 Task: Select Convenience. Add to cart, from Roadrunner for 3732 Beeghley Street, Allenport, Pennsylvania 15412, Cell Number 254-797-7777, following items : Mountain Dew - 1, Jack Links Beef Jerky Originals_x000D_
 - 1
Action: Mouse moved to (274, 113)
Screenshot: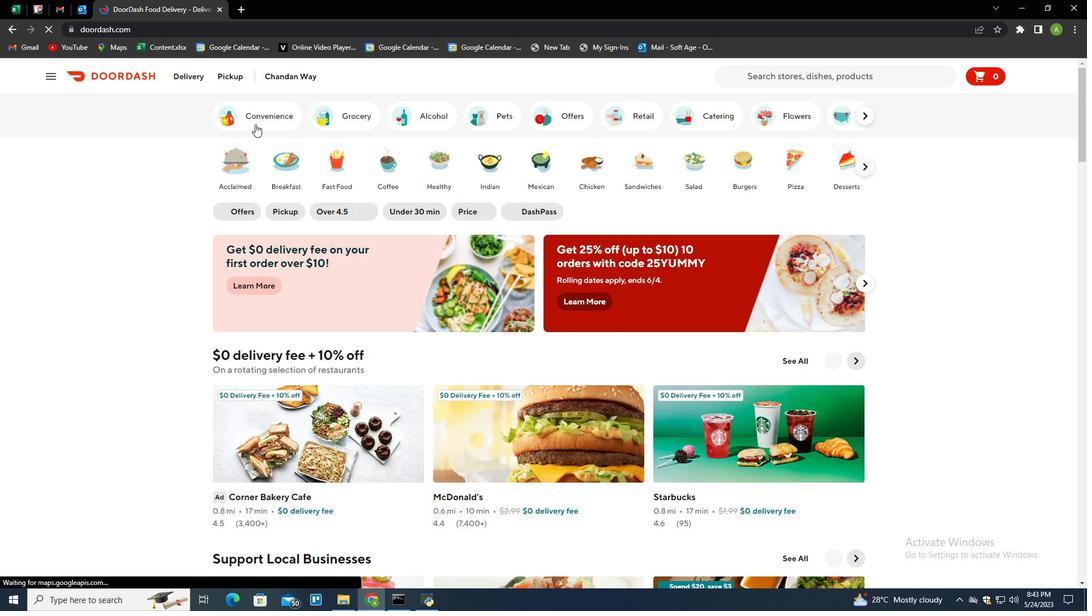 
Action: Mouse pressed left at (274, 113)
Screenshot: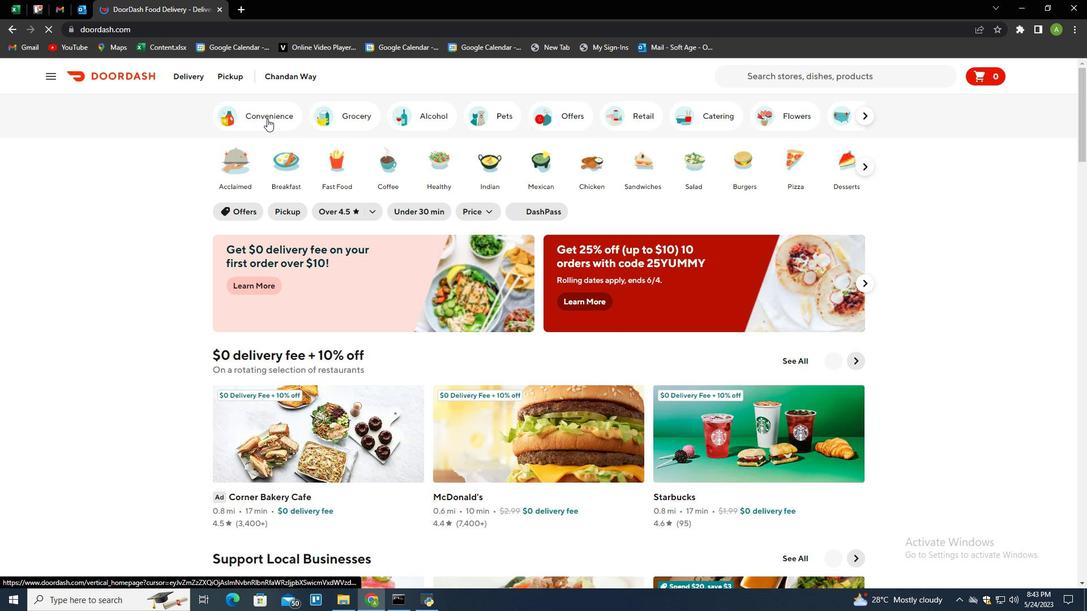 
Action: Mouse moved to (526, 429)
Screenshot: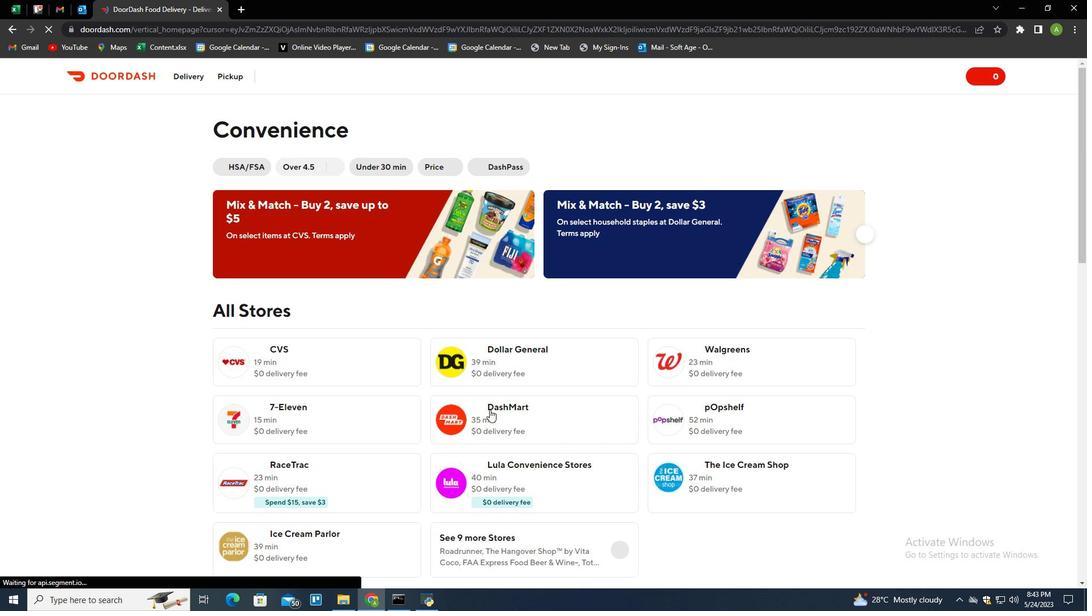 
Action: Mouse scrolled (526, 429) with delta (0, 0)
Screenshot: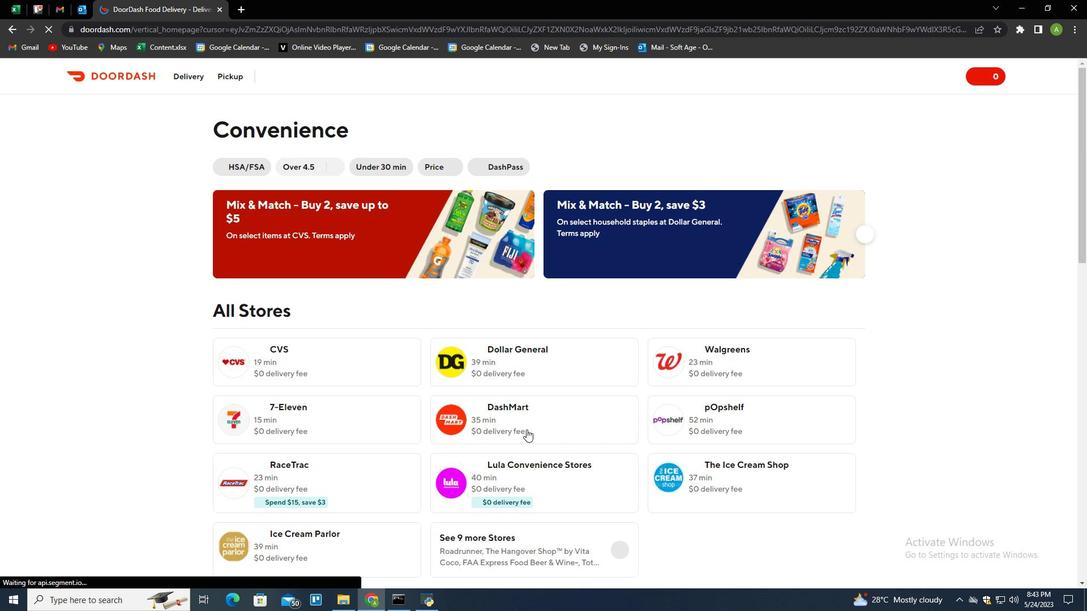 
Action: Mouse scrolled (526, 429) with delta (0, 0)
Screenshot: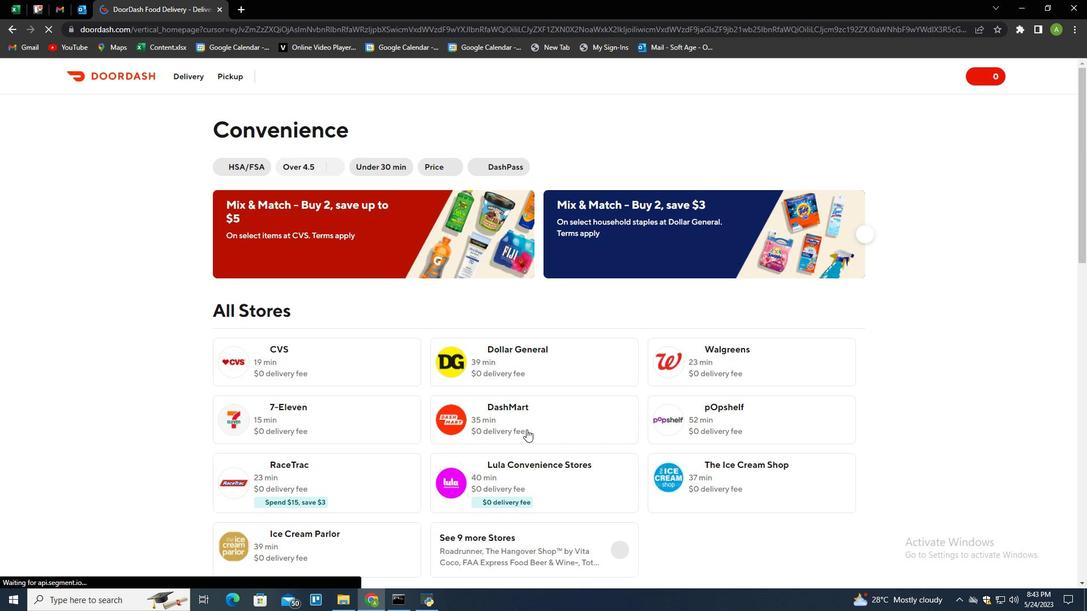 
Action: Mouse moved to (621, 434)
Screenshot: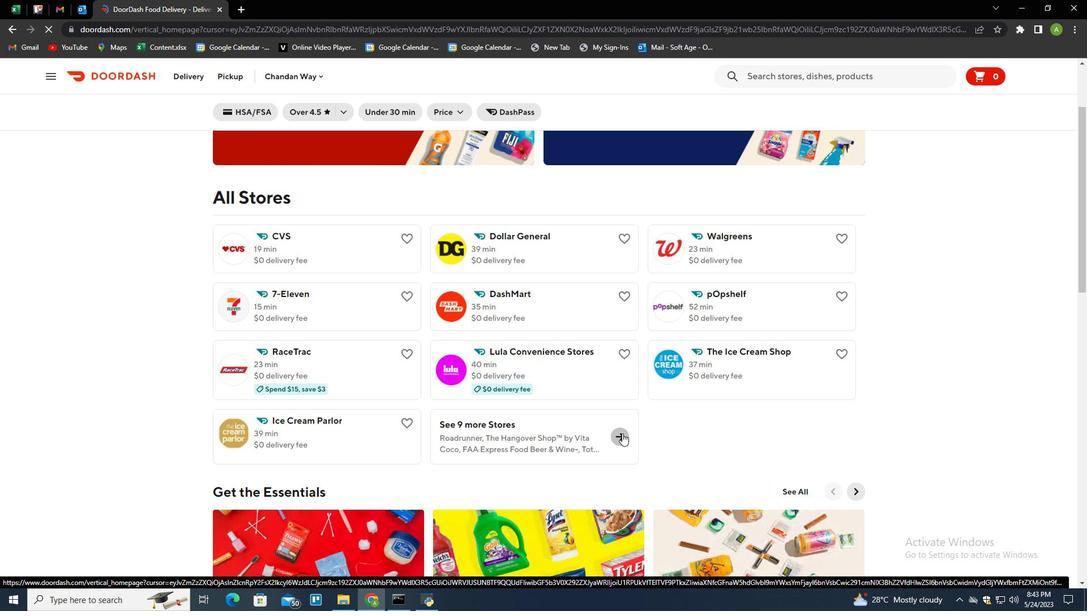 
Action: Mouse pressed left at (621, 434)
Screenshot: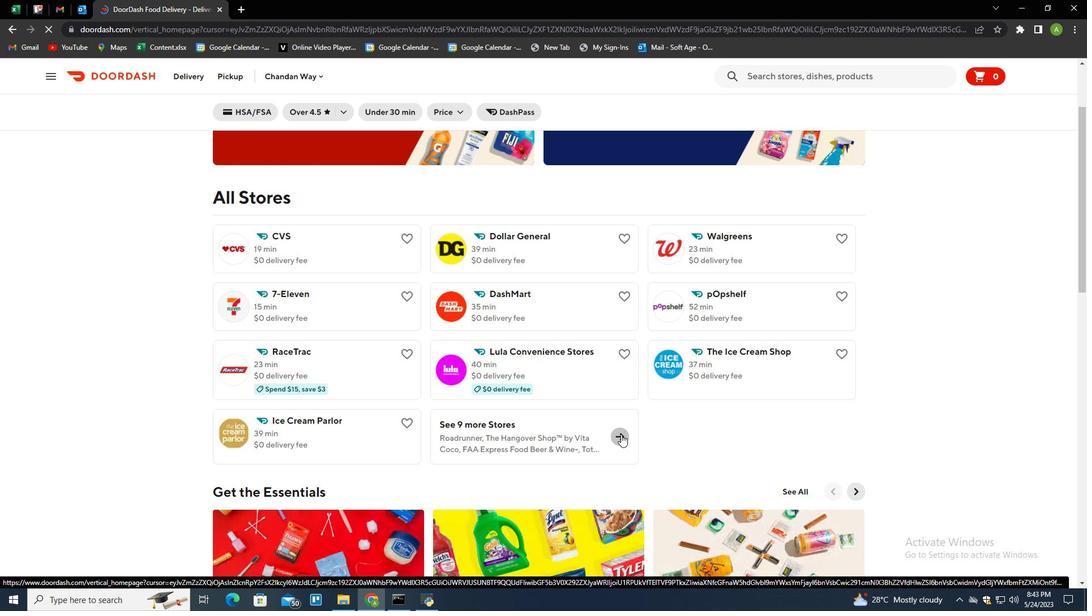 
Action: Mouse moved to (558, 373)
Screenshot: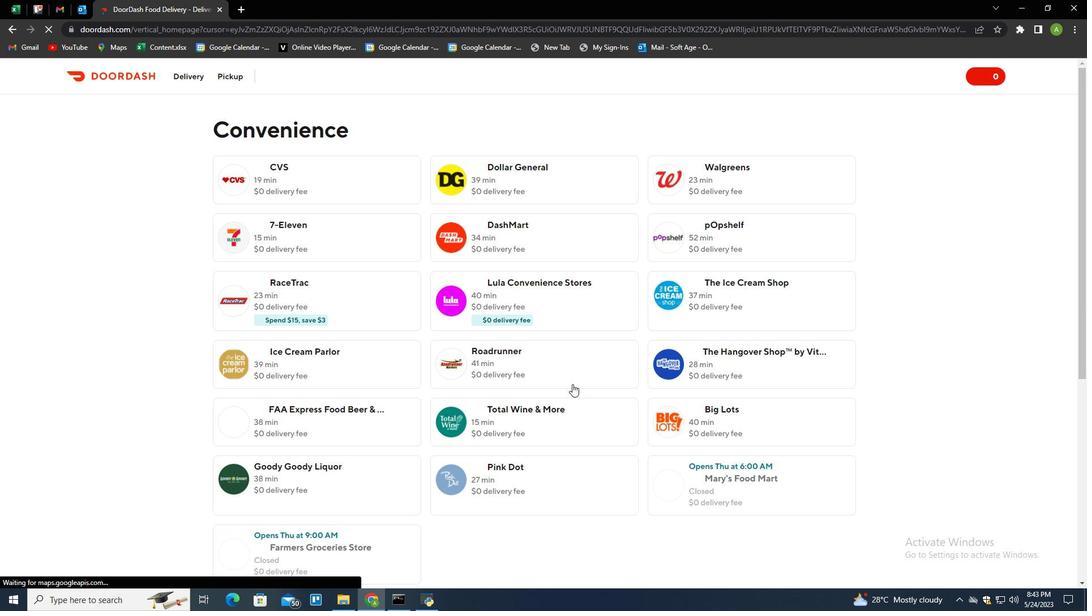 
Action: Mouse pressed left at (558, 373)
Screenshot: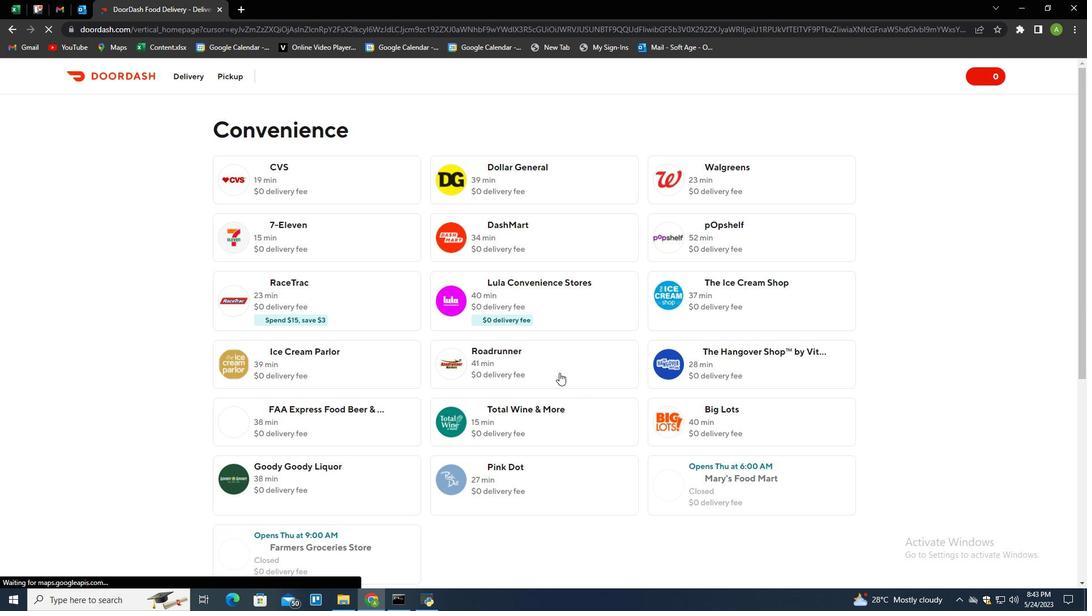 
Action: Mouse moved to (233, 76)
Screenshot: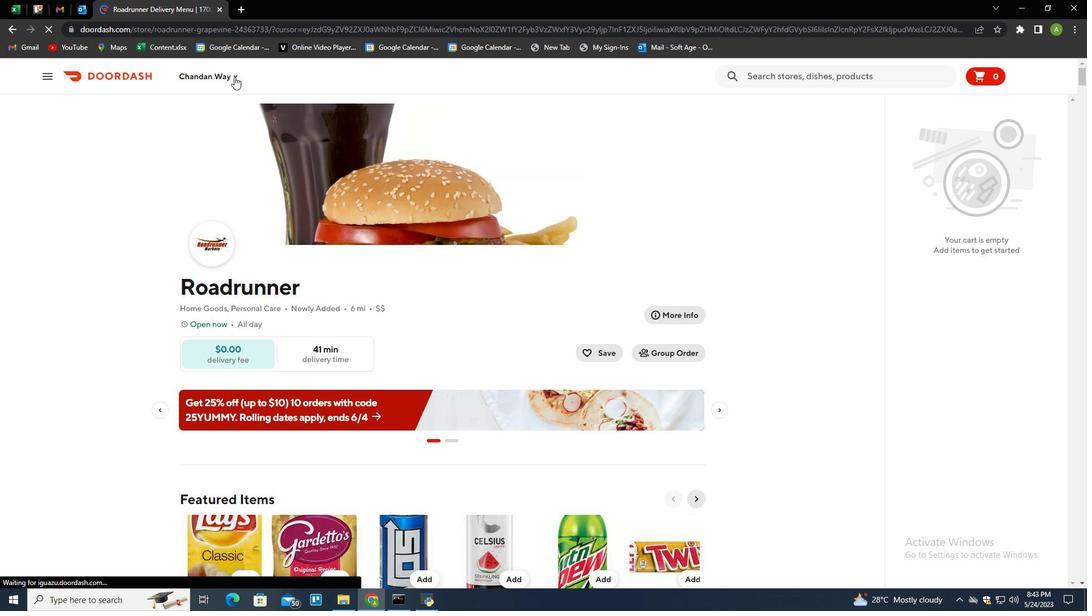 
Action: Mouse pressed left at (233, 76)
Screenshot: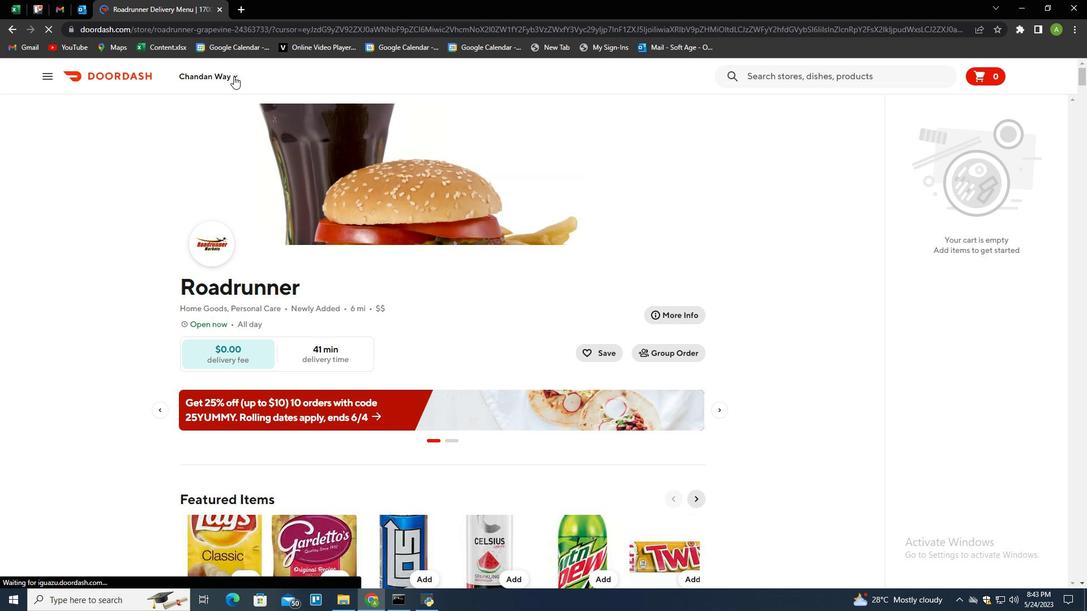 
Action: Mouse moved to (261, 124)
Screenshot: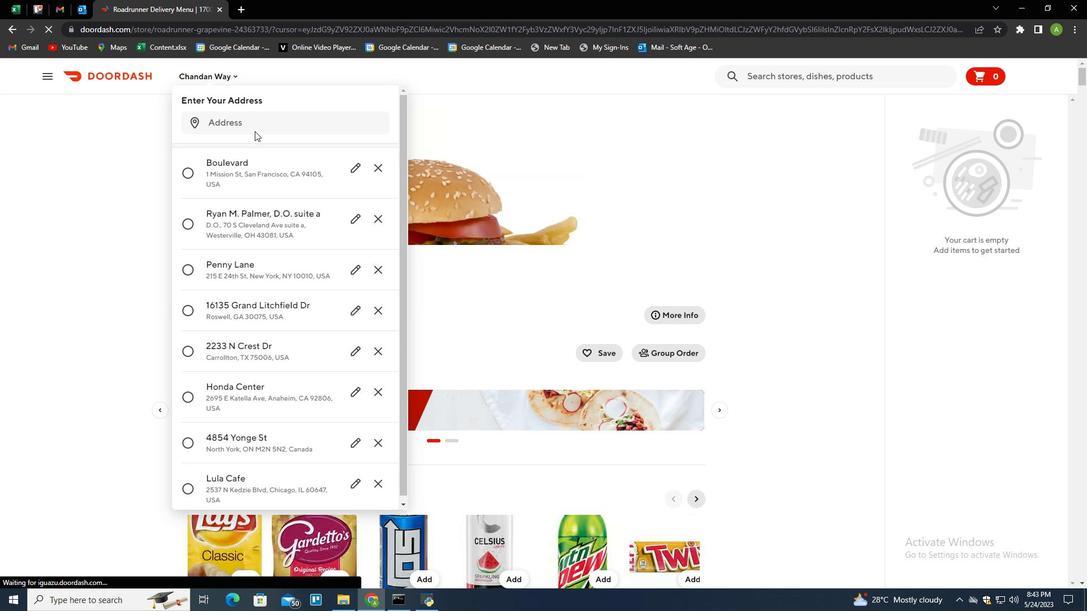 
Action: Mouse pressed left at (261, 124)
Screenshot: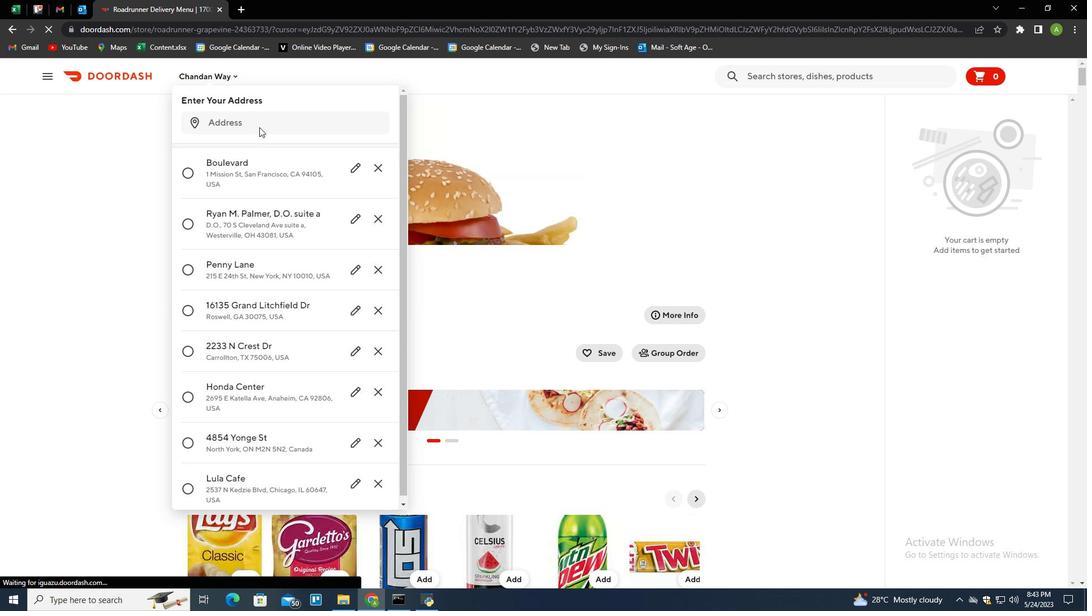 
Action: Mouse moved to (262, 127)
Screenshot: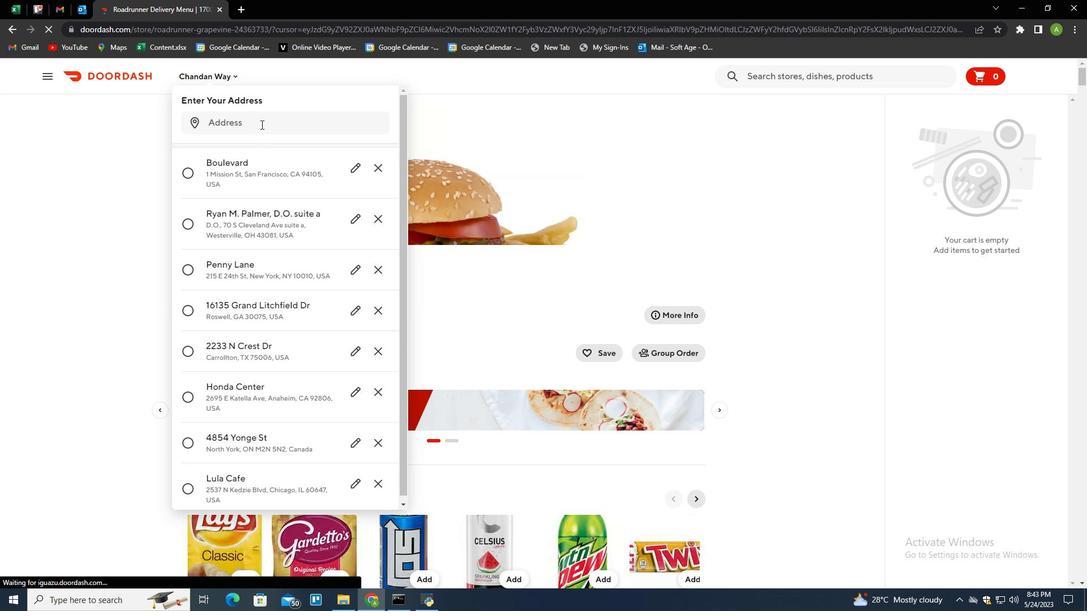 
Action: Key pressed 3732<Key.space>beet<Key.backspace>ghley<Key.space>street,allenport,<Key.space>pennsylvania<Key.space>15412<Key.enter>
Screenshot: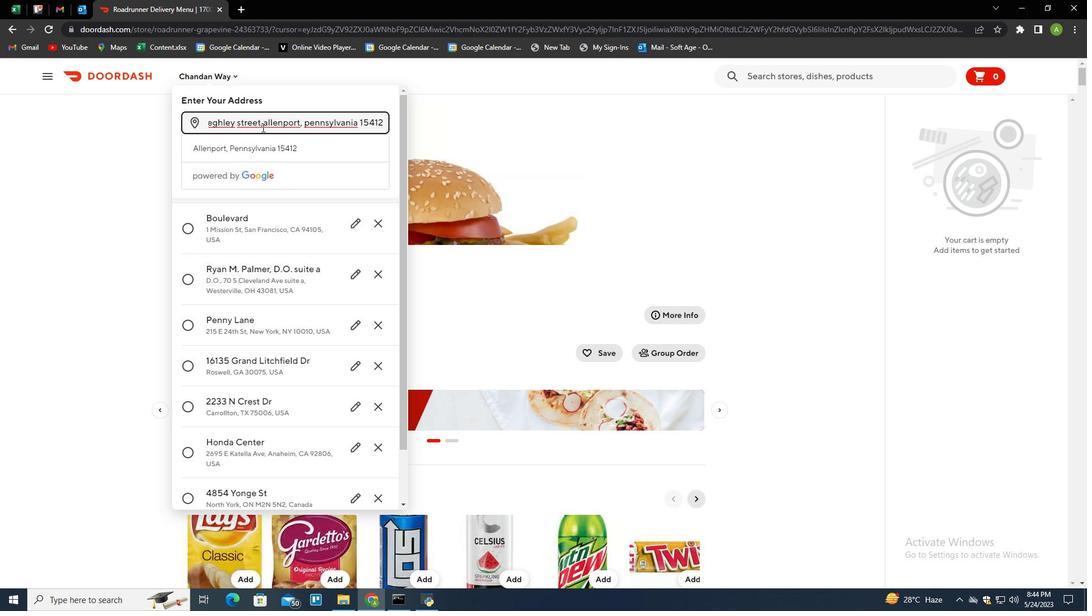 
Action: Mouse moved to (343, 429)
Screenshot: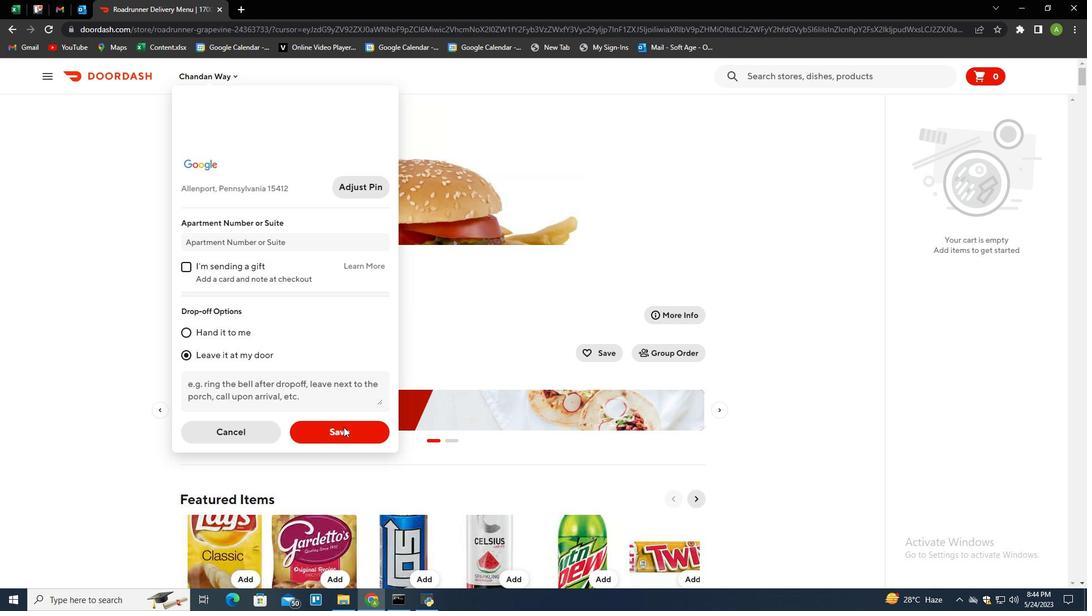 
Action: Mouse pressed left at (343, 429)
Screenshot: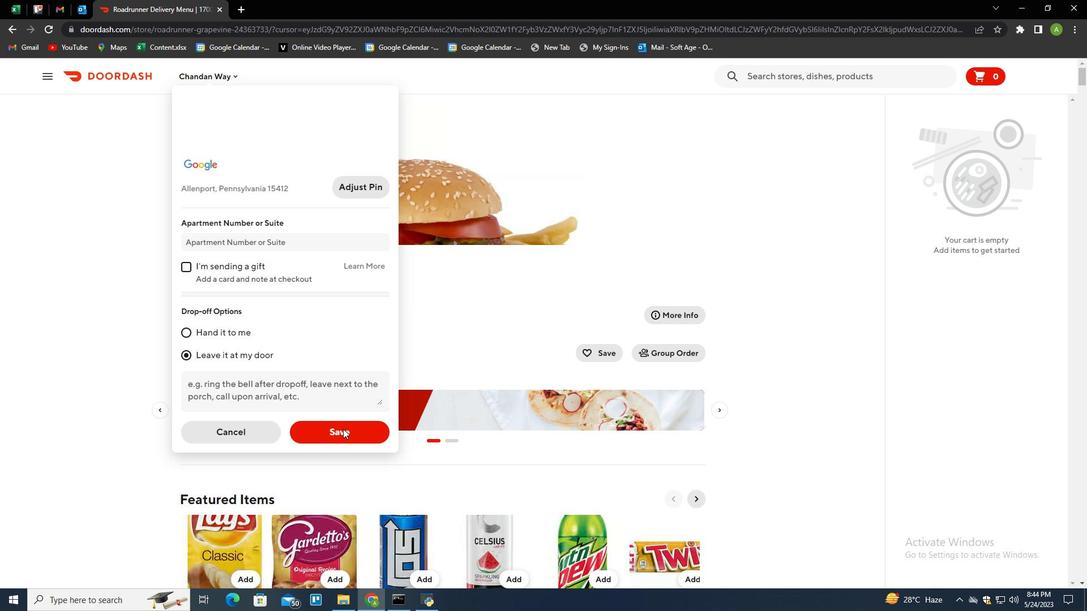 
Action: Mouse moved to (402, 232)
Screenshot: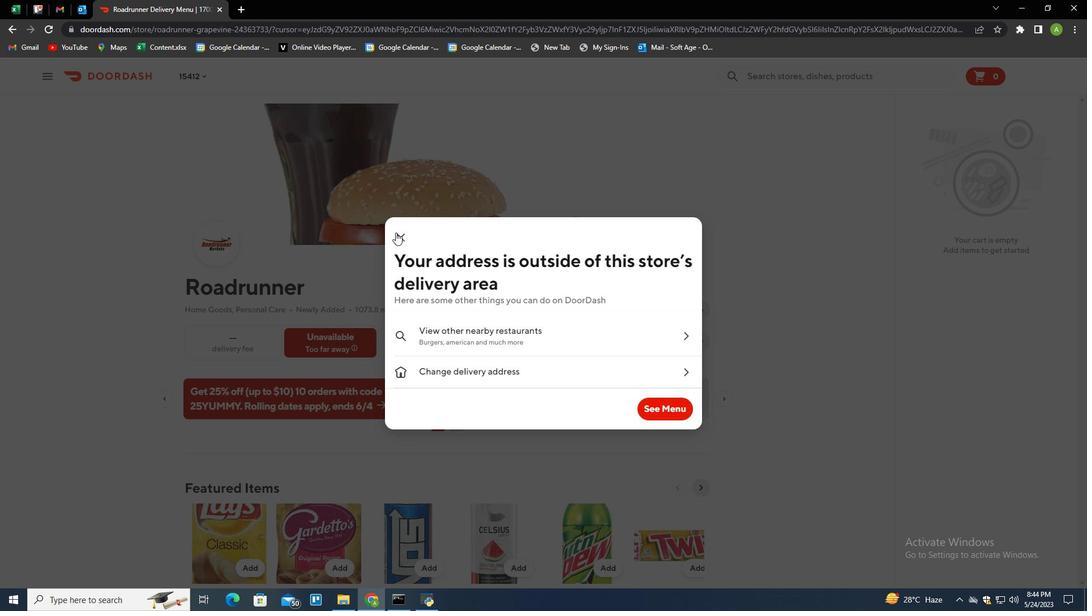 
Action: Mouse pressed left at (402, 232)
Screenshot: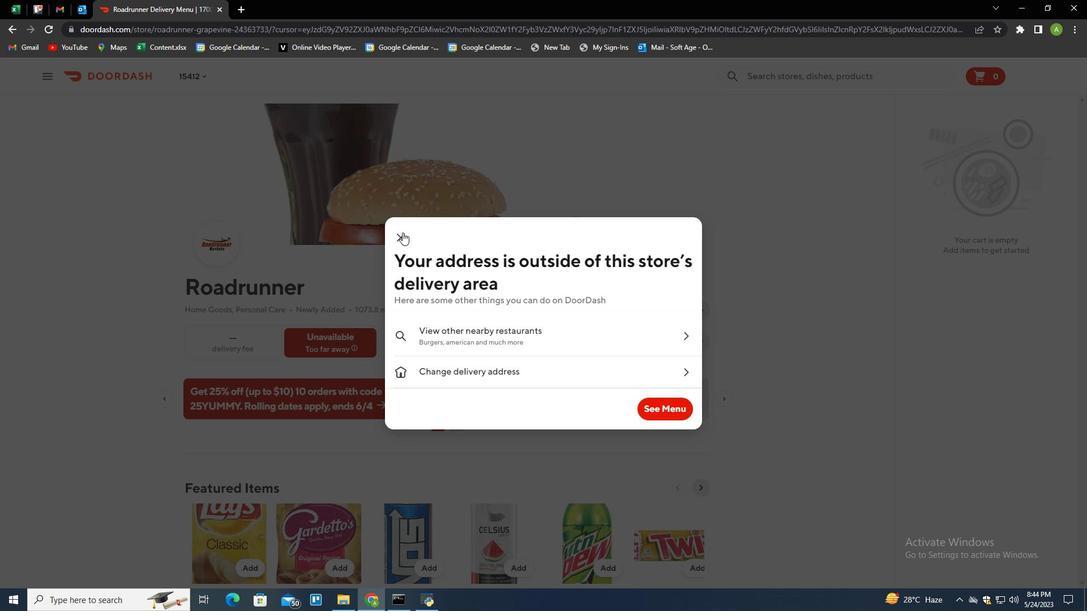 
Action: Mouse moved to (600, 312)
Screenshot: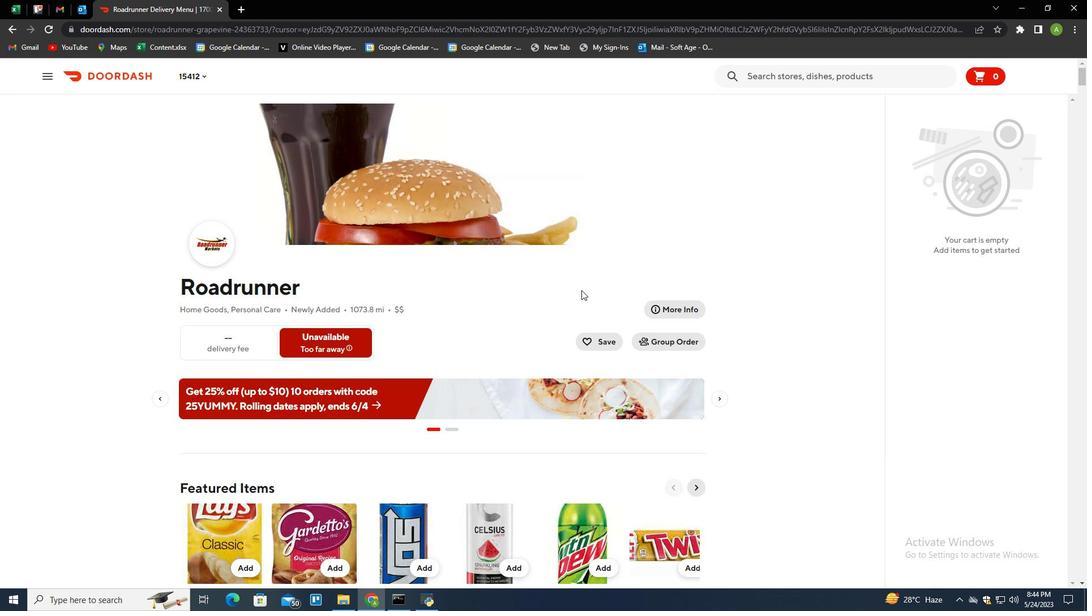 
Action: Mouse scrolled (600, 311) with delta (0, 0)
Screenshot: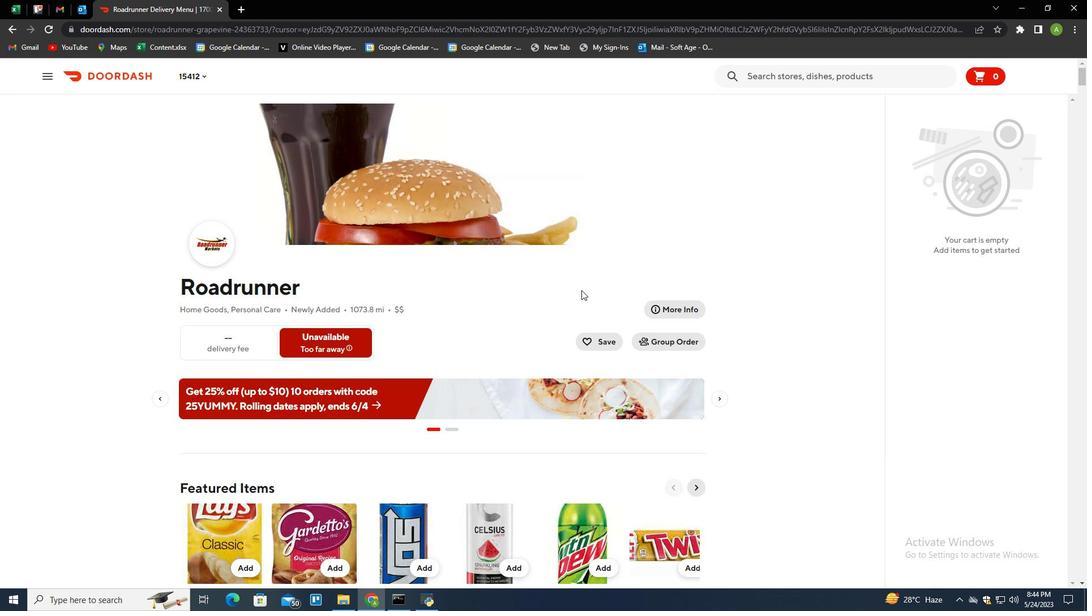 
Action: Mouse moved to (601, 318)
Screenshot: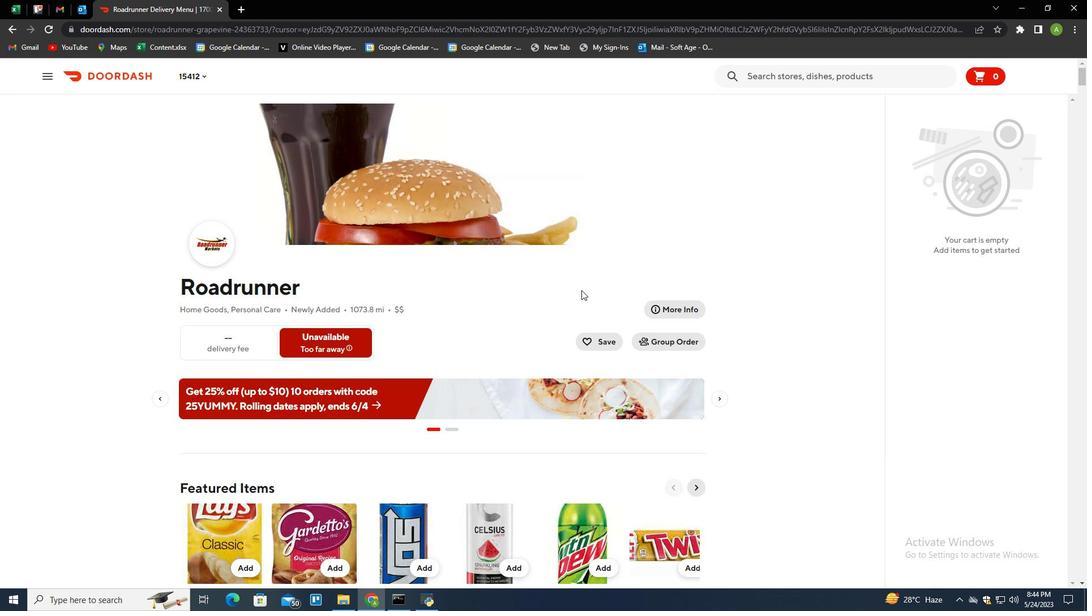 
Action: Mouse scrolled (601, 317) with delta (0, 0)
Screenshot: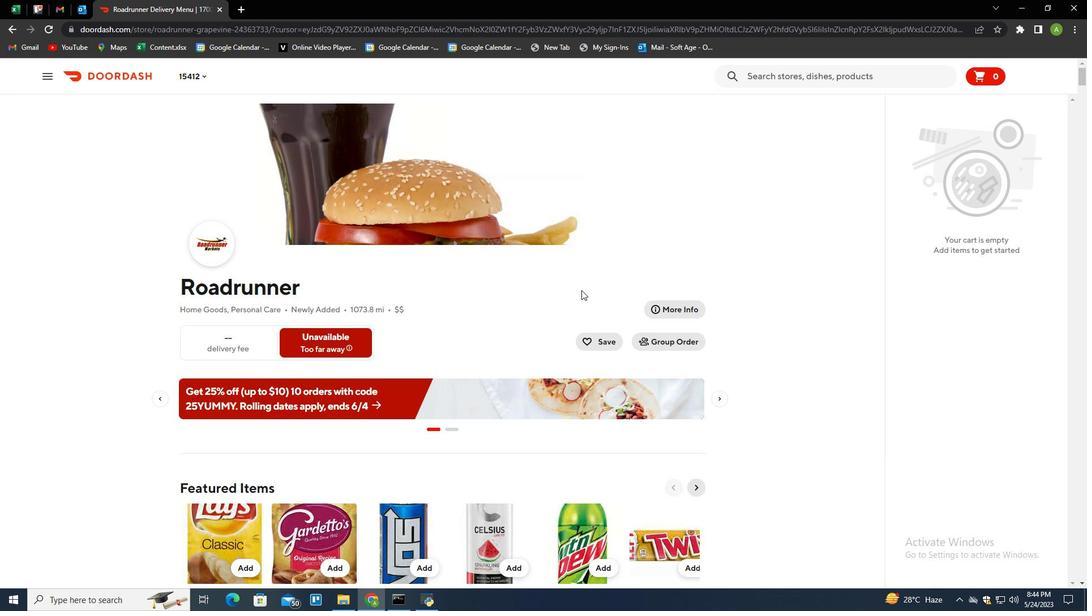 
Action: Mouse moved to (603, 326)
Screenshot: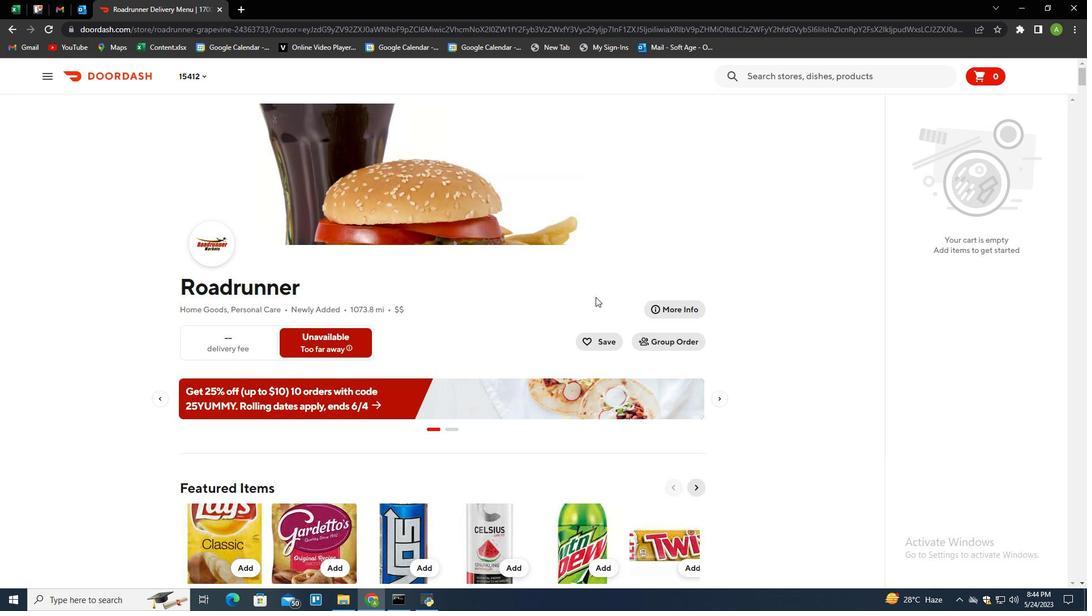 
Action: Mouse scrolled (603, 325) with delta (0, 0)
Screenshot: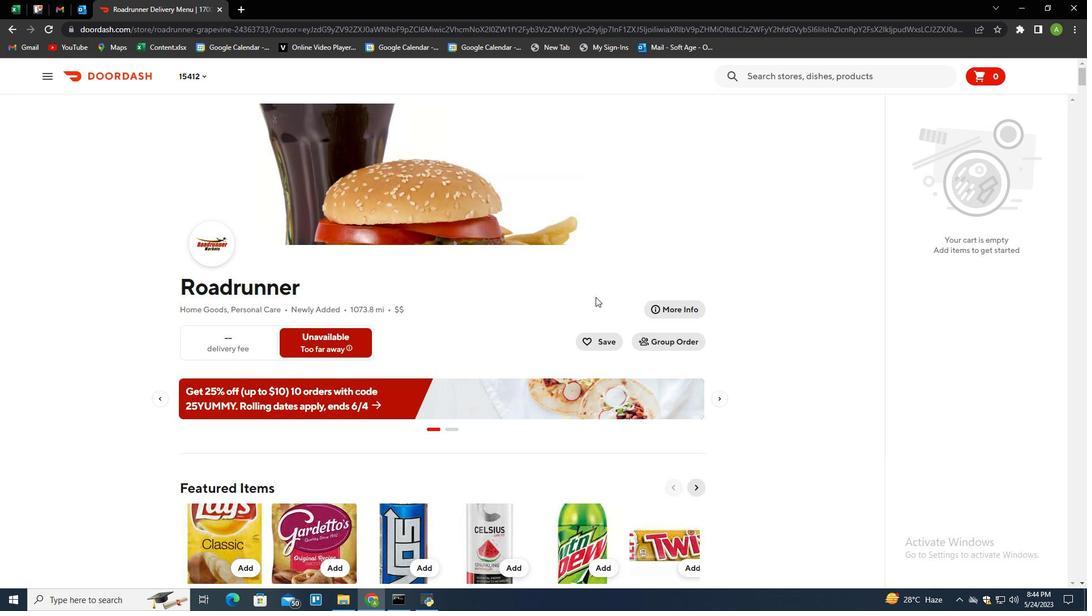 
Action: Mouse moved to (605, 332)
Screenshot: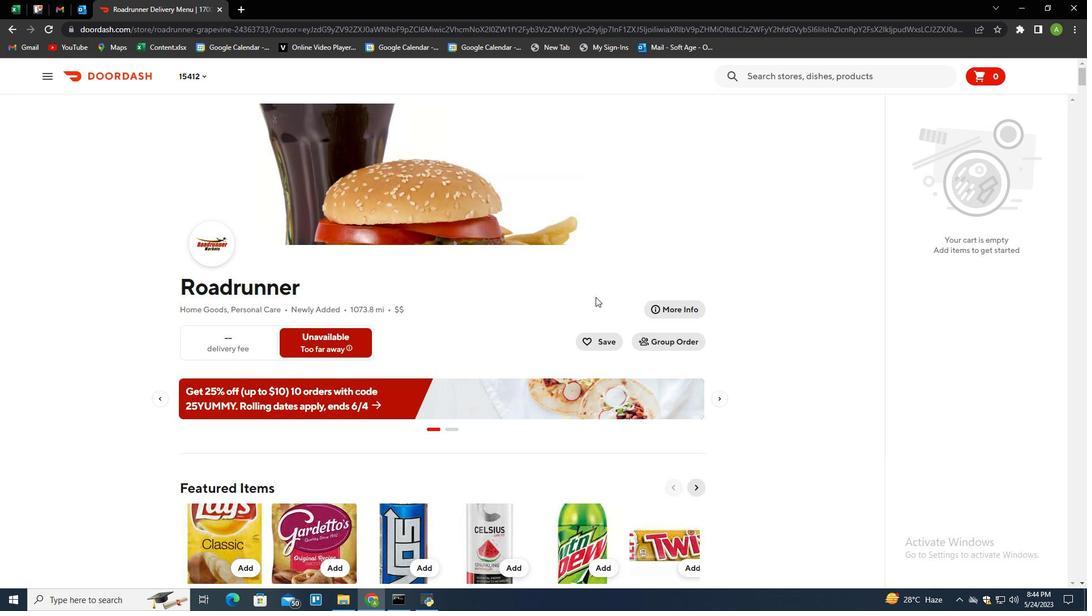 
Action: Mouse scrolled (604, 328) with delta (0, 0)
Screenshot: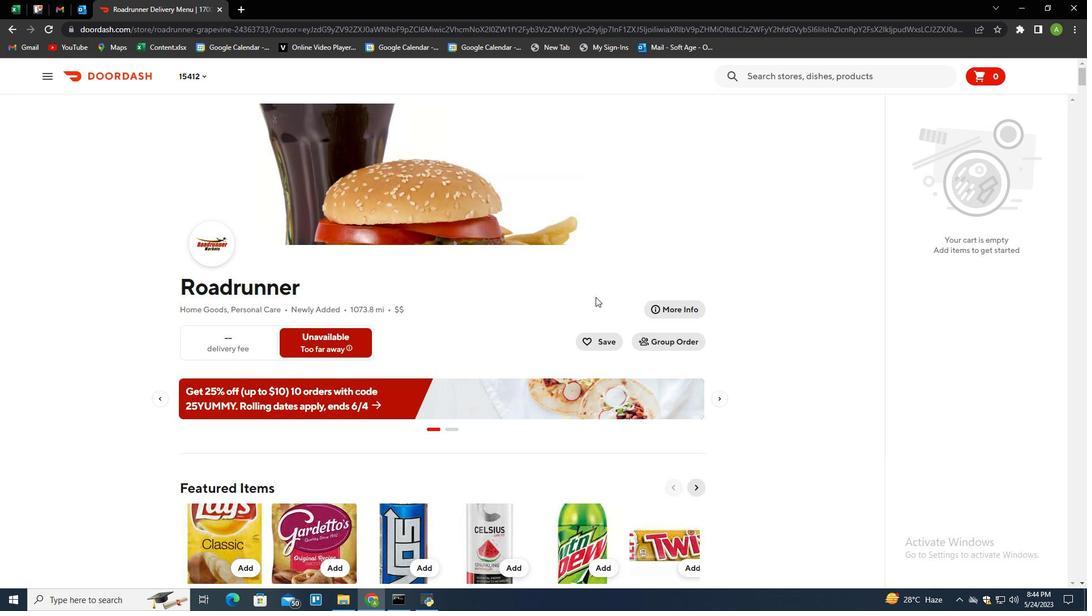 
Action: Mouse moved to (609, 340)
Screenshot: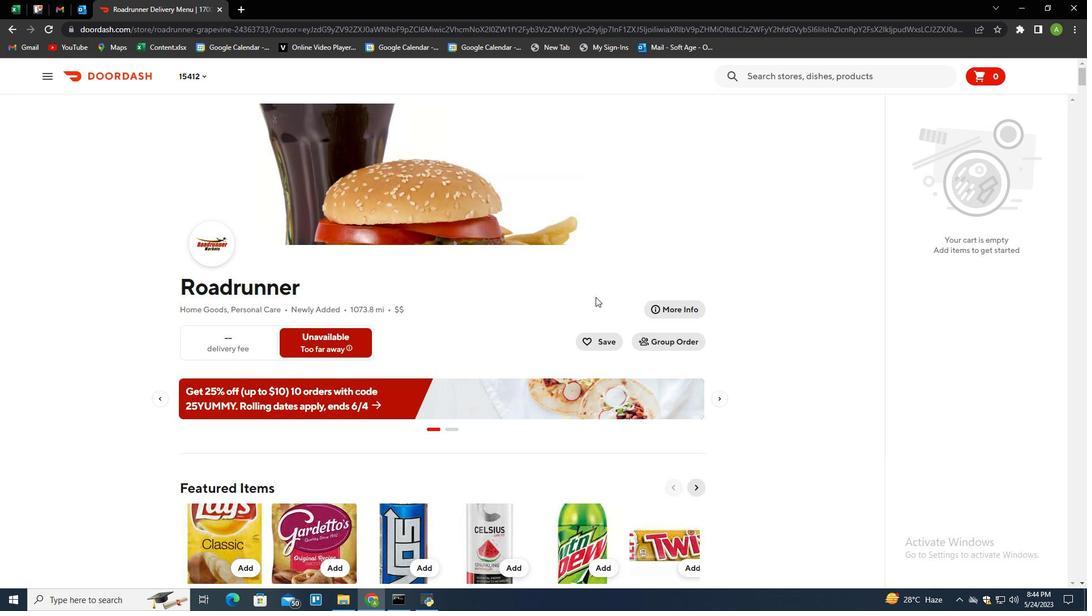 
Action: Mouse scrolled (609, 339) with delta (0, 0)
Screenshot: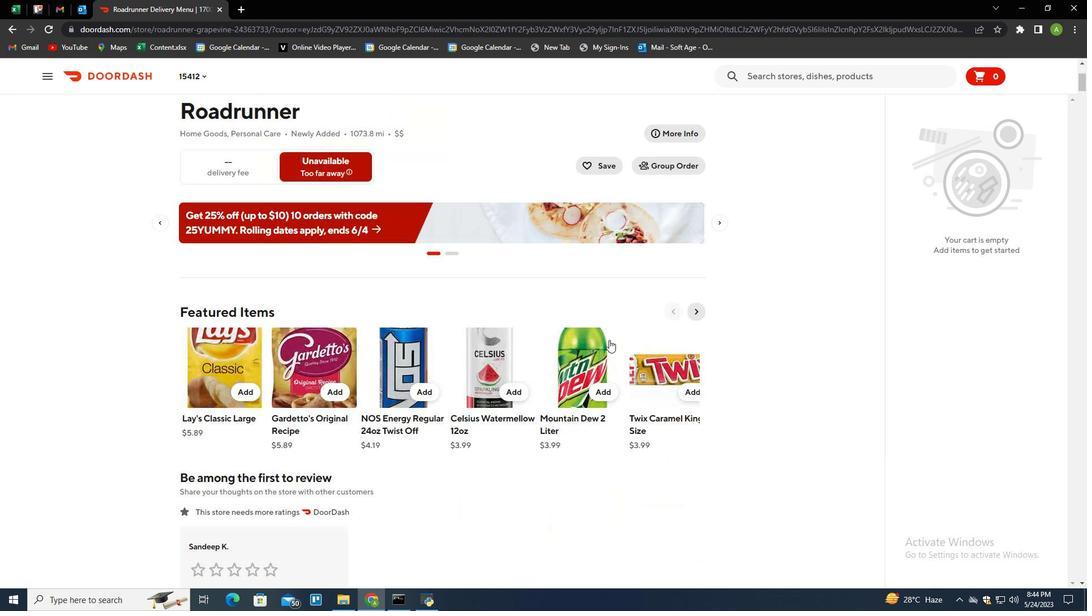 
Action: Mouse scrolled (609, 339) with delta (0, 0)
Screenshot: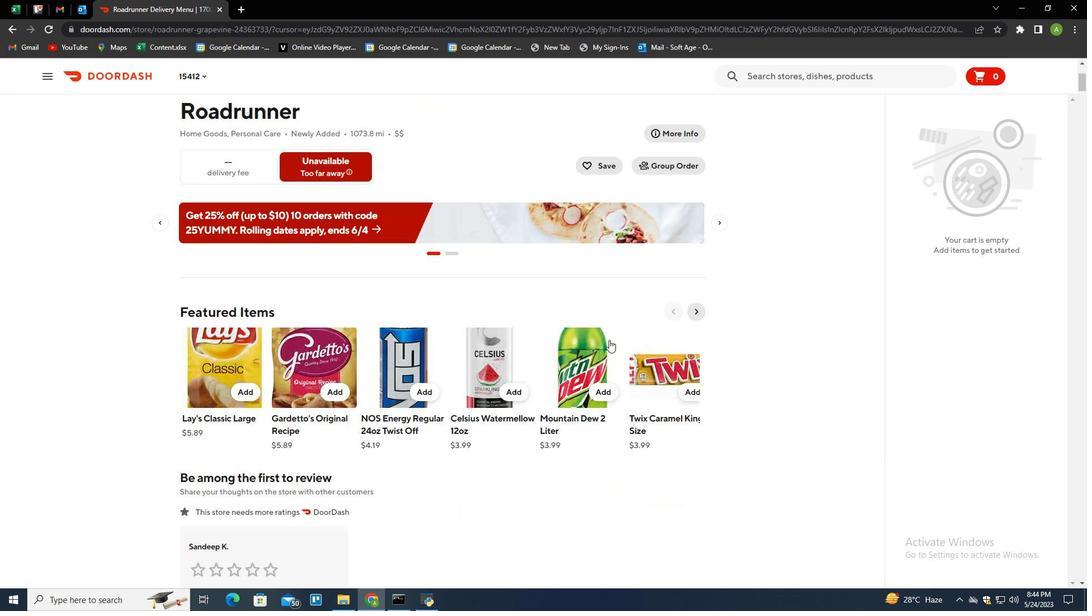
Action: Mouse moved to (609, 340)
Screenshot: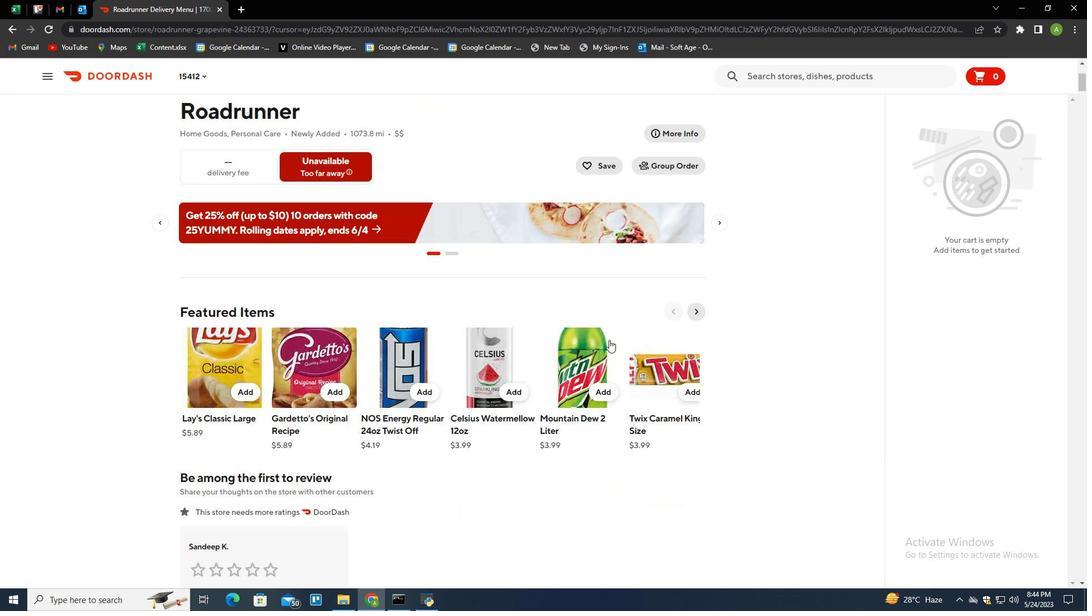 
Action: Mouse scrolled (609, 340) with delta (0, 0)
Screenshot: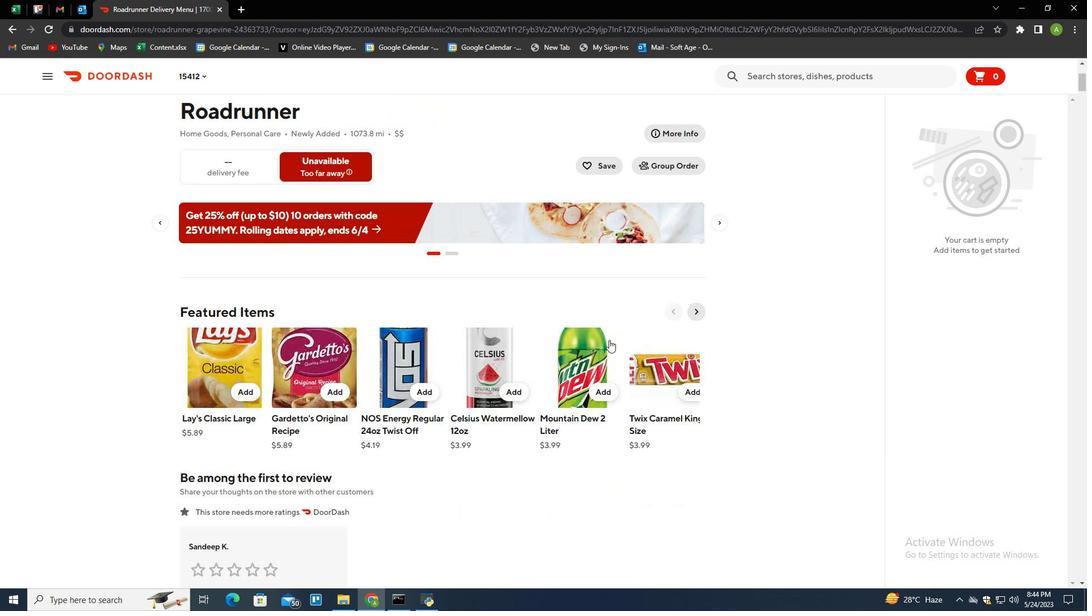 
Action: Mouse moved to (614, 354)
Screenshot: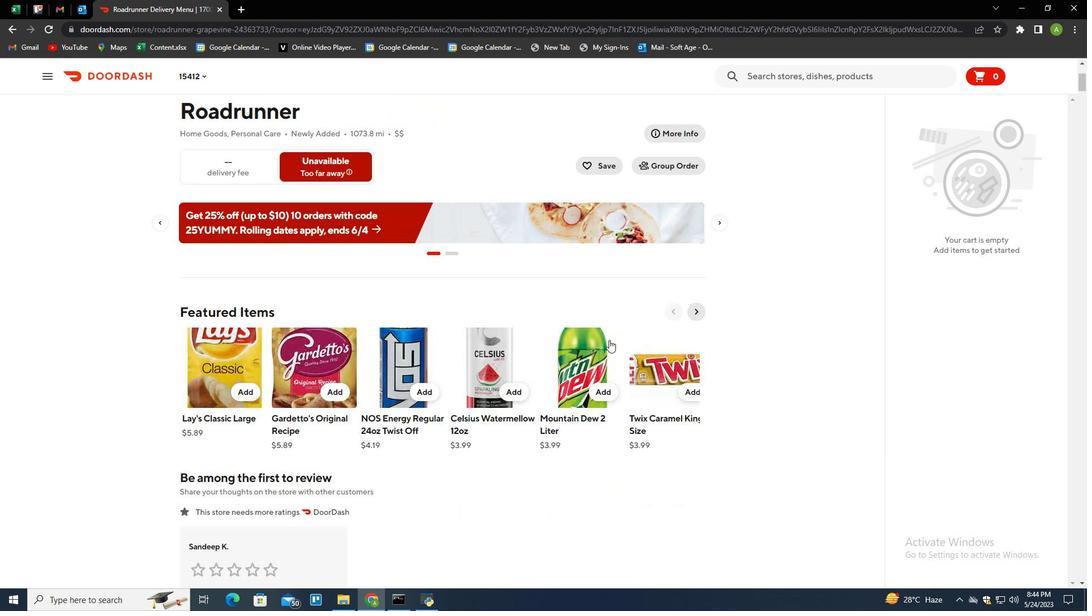 
Action: Mouse scrolled (612, 348) with delta (0, 0)
Screenshot: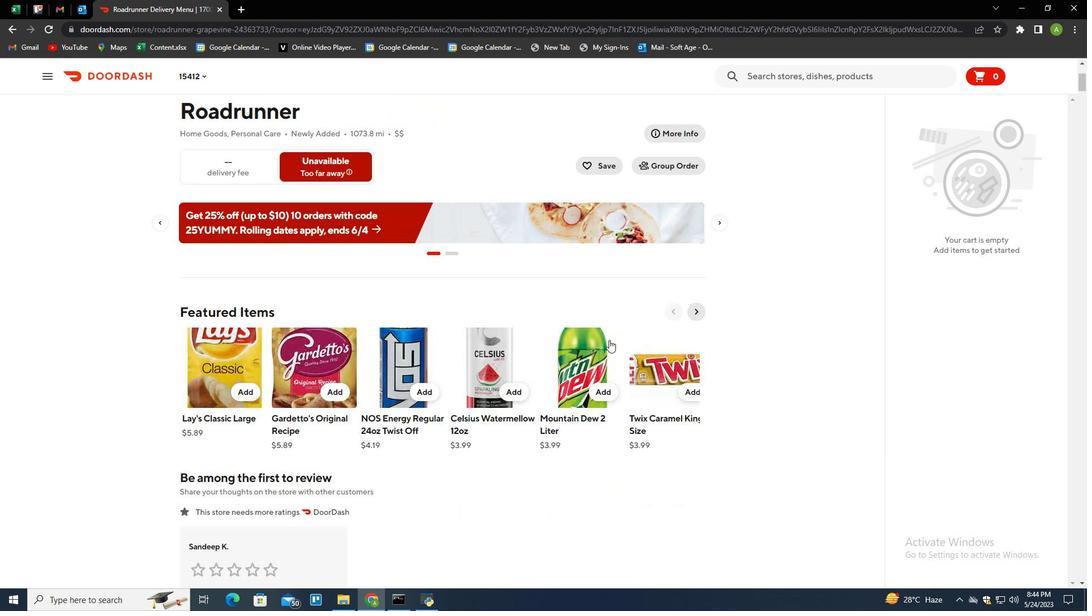 
Action: Mouse moved to (629, 385)
Screenshot: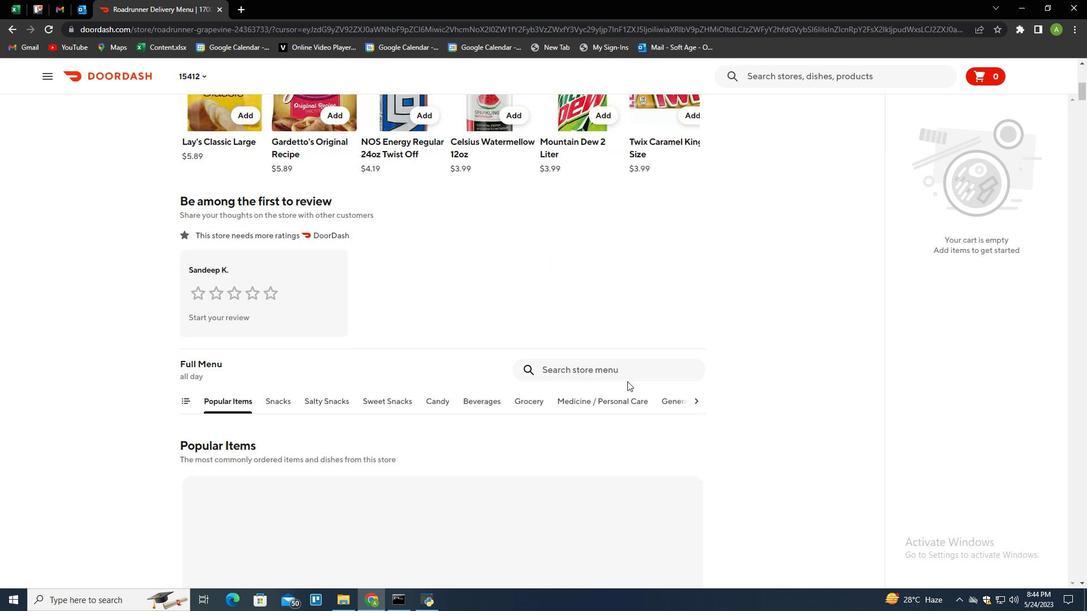 
Action: Mouse scrolled (629, 384) with delta (0, 0)
Screenshot: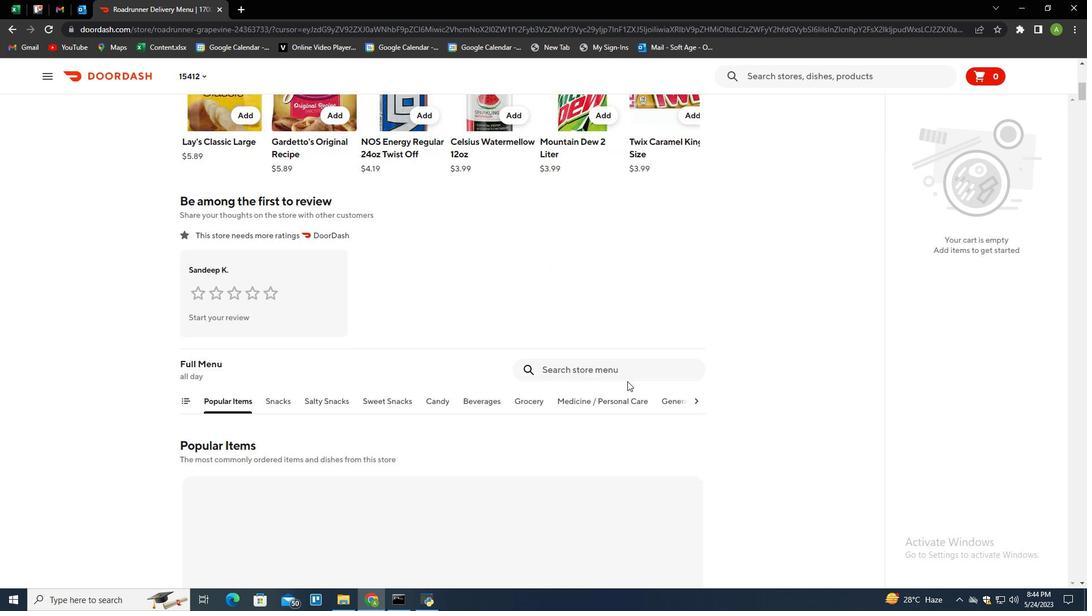
Action: Mouse moved to (629, 387)
Screenshot: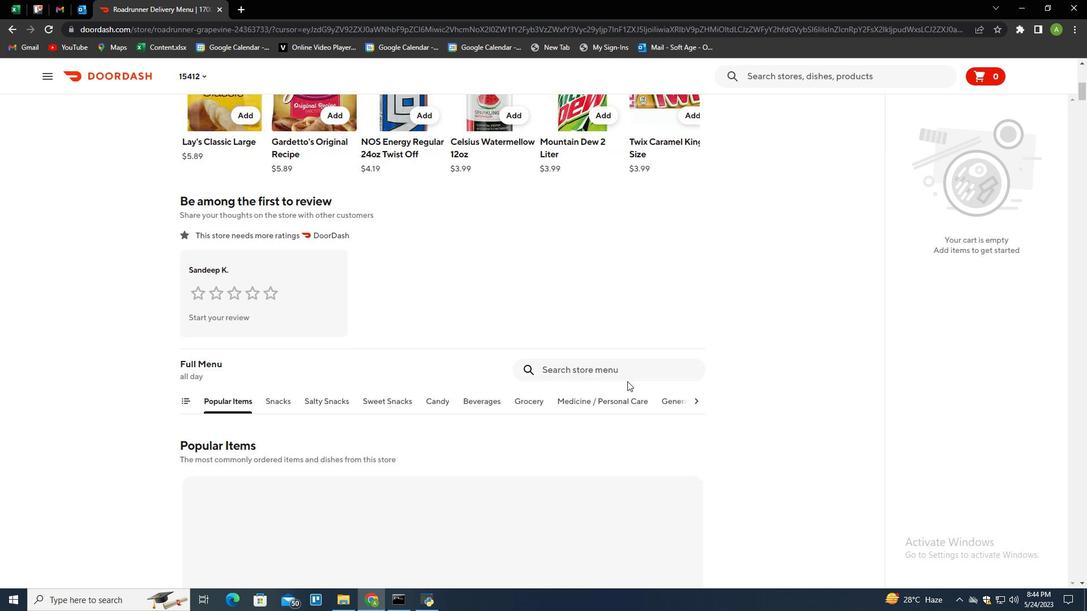 
Action: Mouse scrolled (629, 387) with delta (0, 0)
Screenshot: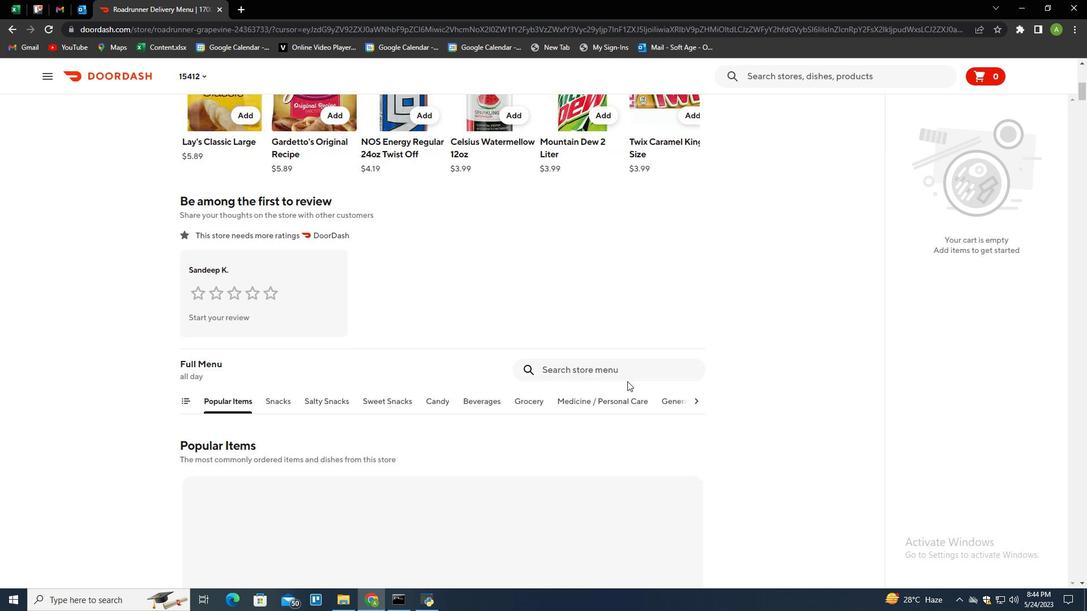 
Action: Mouse moved to (629, 388)
Screenshot: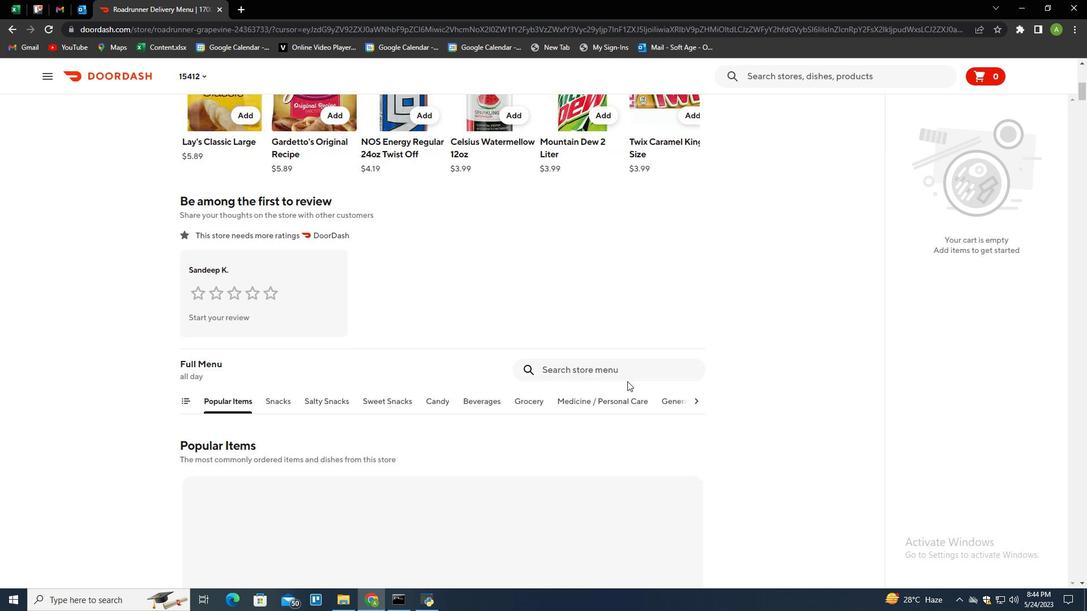 
Action: Mouse scrolled (629, 387) with delta (0, 0)
Screenshot: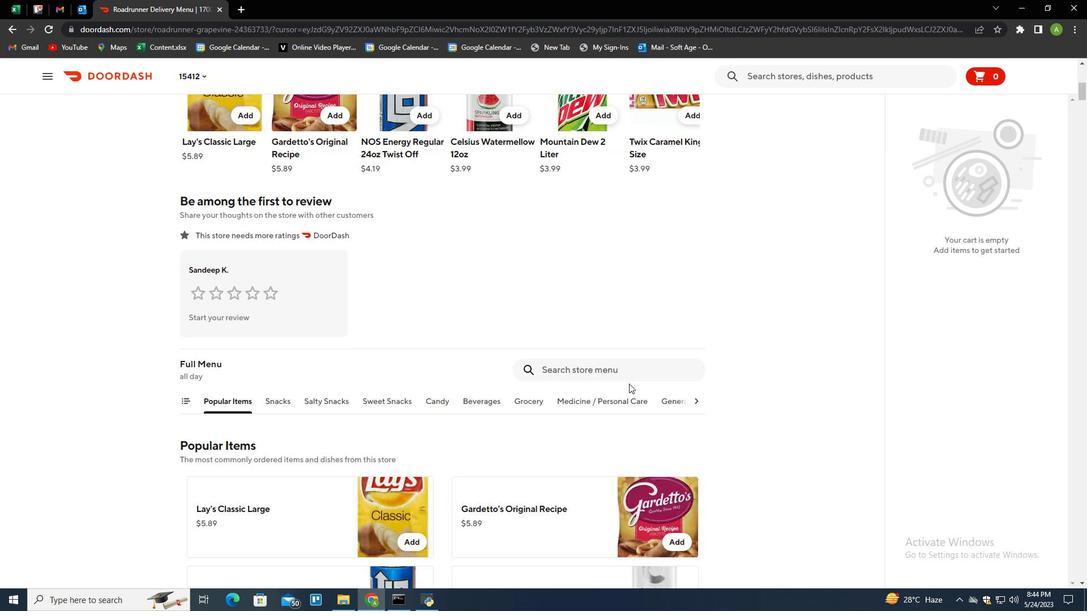 
Action: Mouse moved to (629, 389)
Screenshot: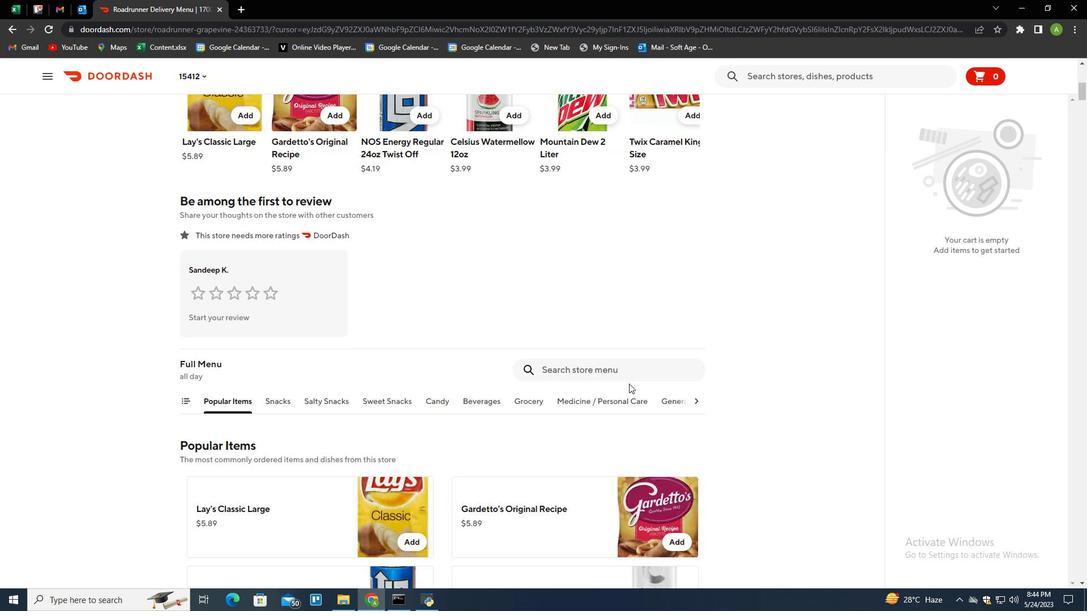 
Action: Mouse scrolled (629, 388) with delta (0, 0)
Screenshot: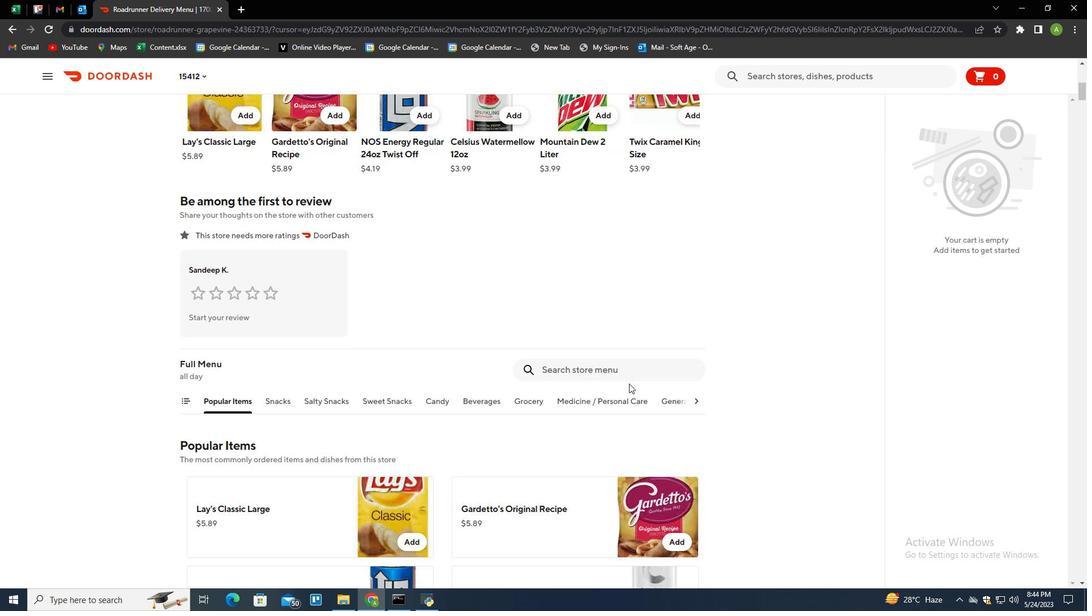 
Action: Mouse moved to (605, 144)
Screenshot: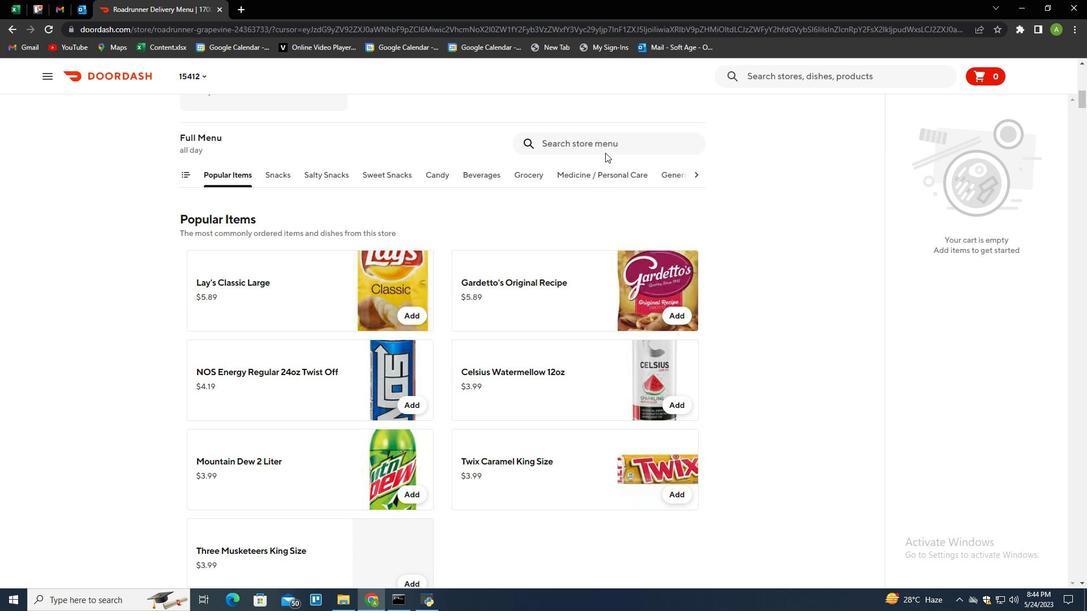 
Action: Mouse pressed left at (605, 144)
Screenshot: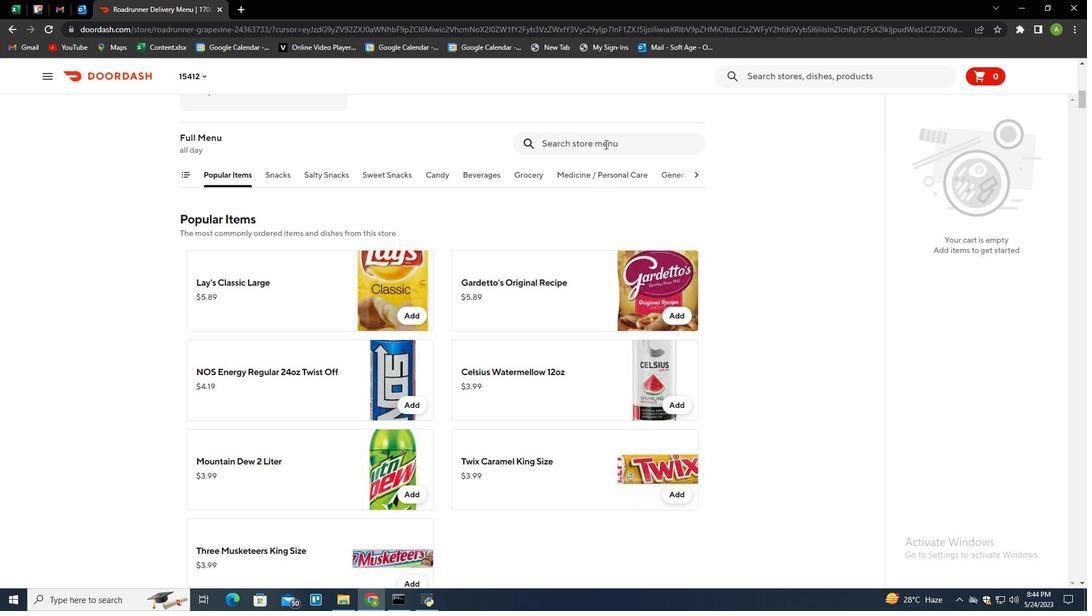 
Action: Mouse moved to (572, 179)
Screenshot: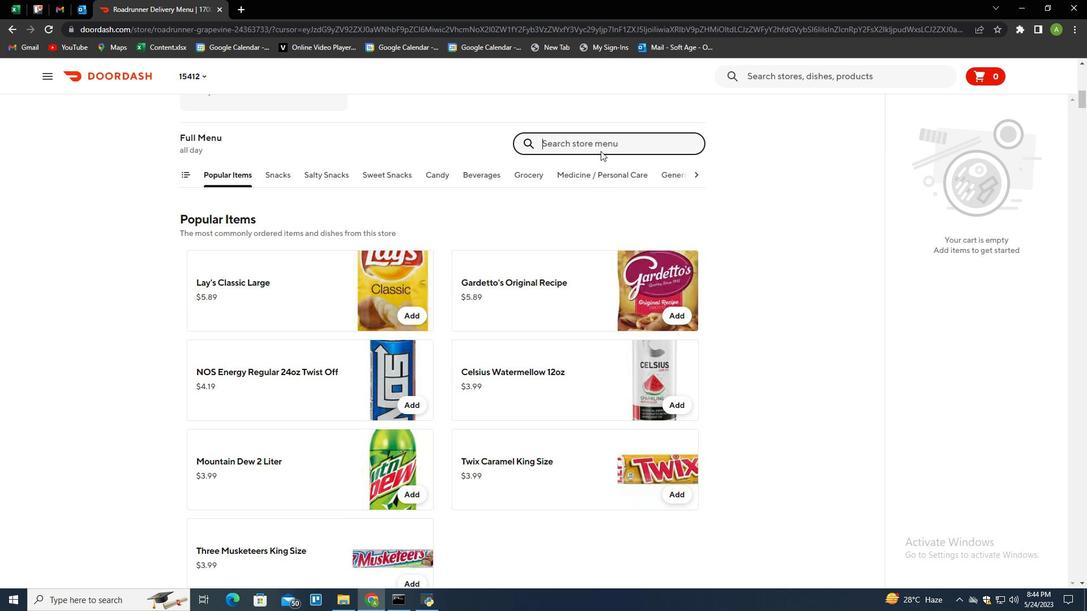
Action: Key pressed mountain<Key.space>dew<Key.enter>
Screenshot: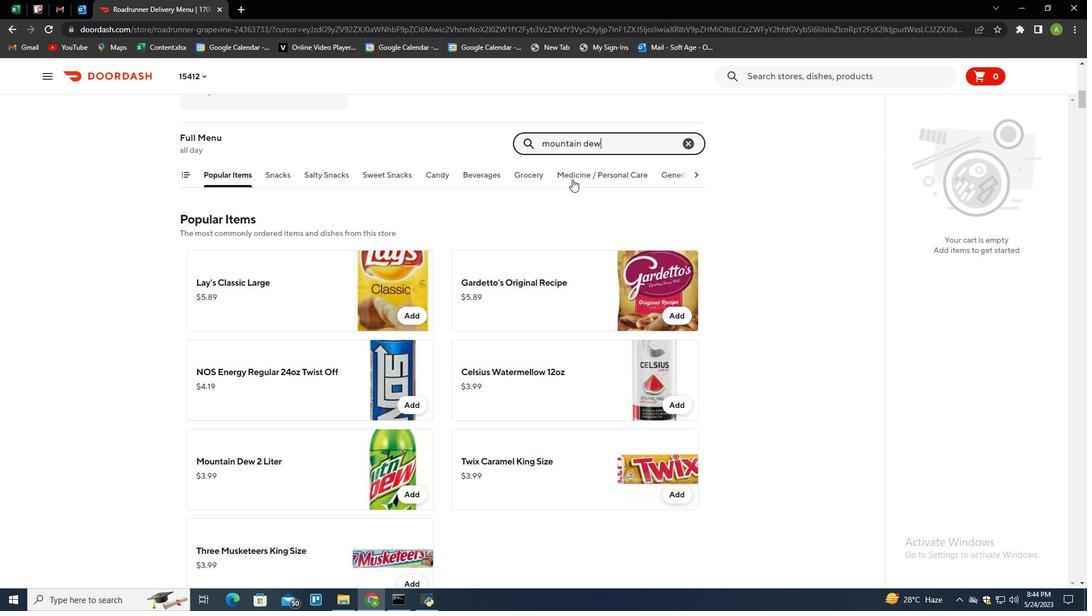 
Action: Mouse moved to (407, 319)
Screenshot: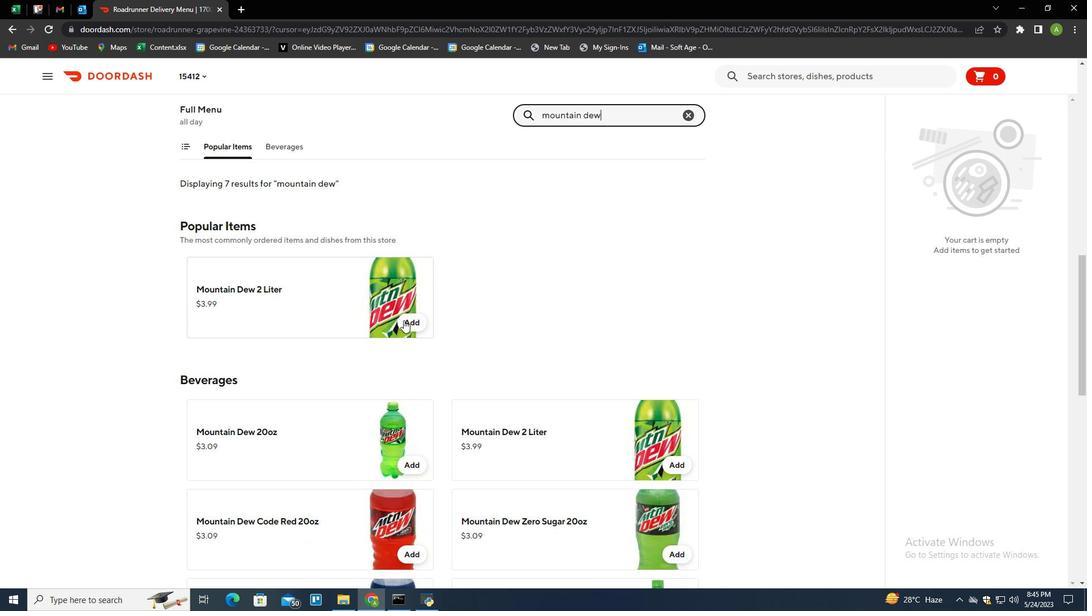 
Action: Mouse pressed left at (407, 319)
Screenshot: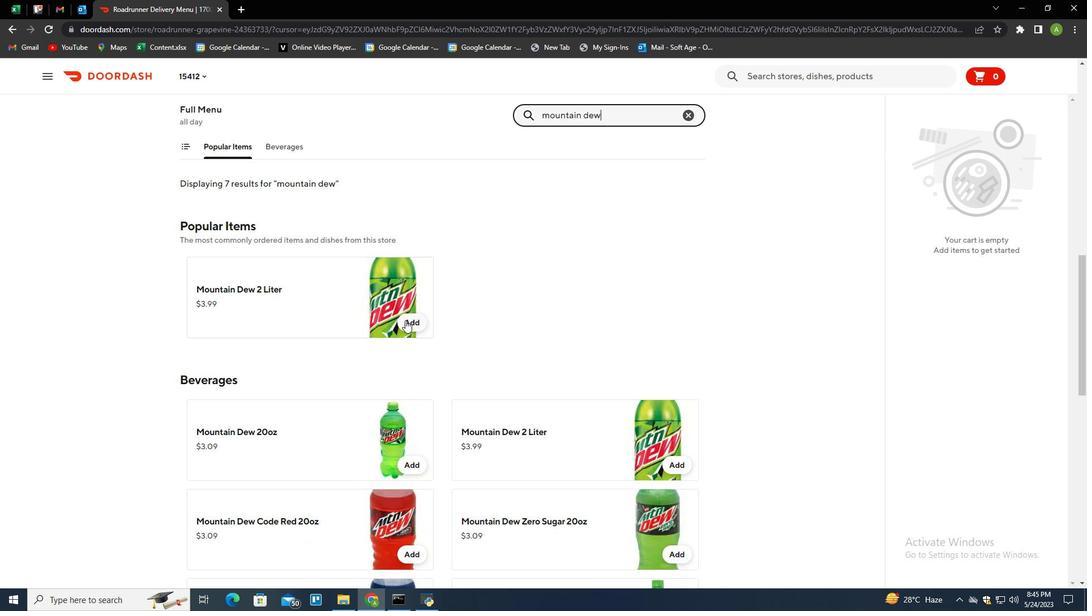 
Action: Mouse moved to (691, 113)
Screenshot: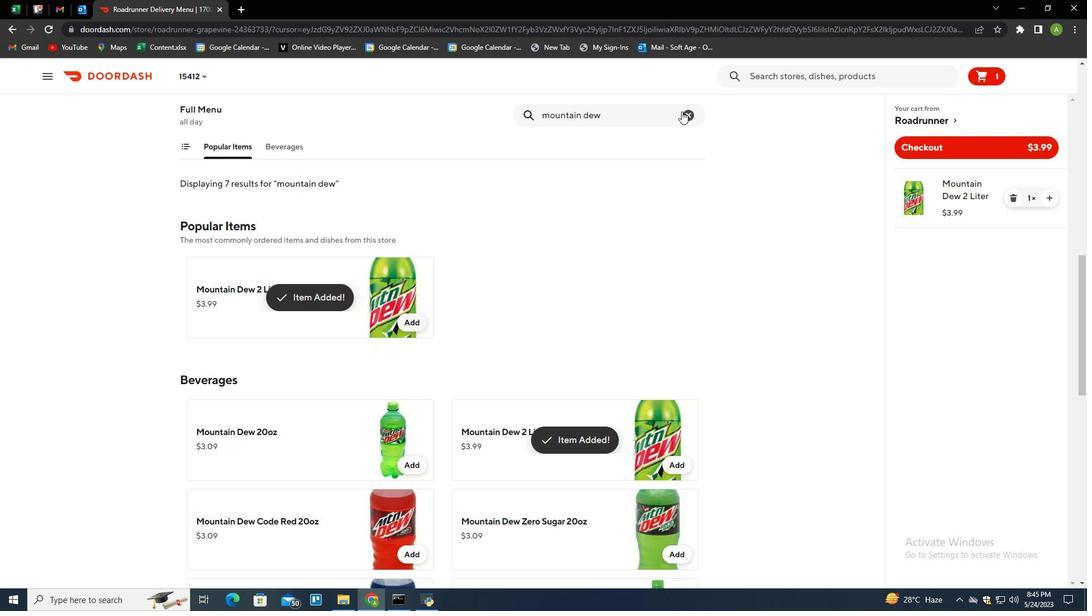 
Action: Mouse pressed left at (691, 113)
Screenshot: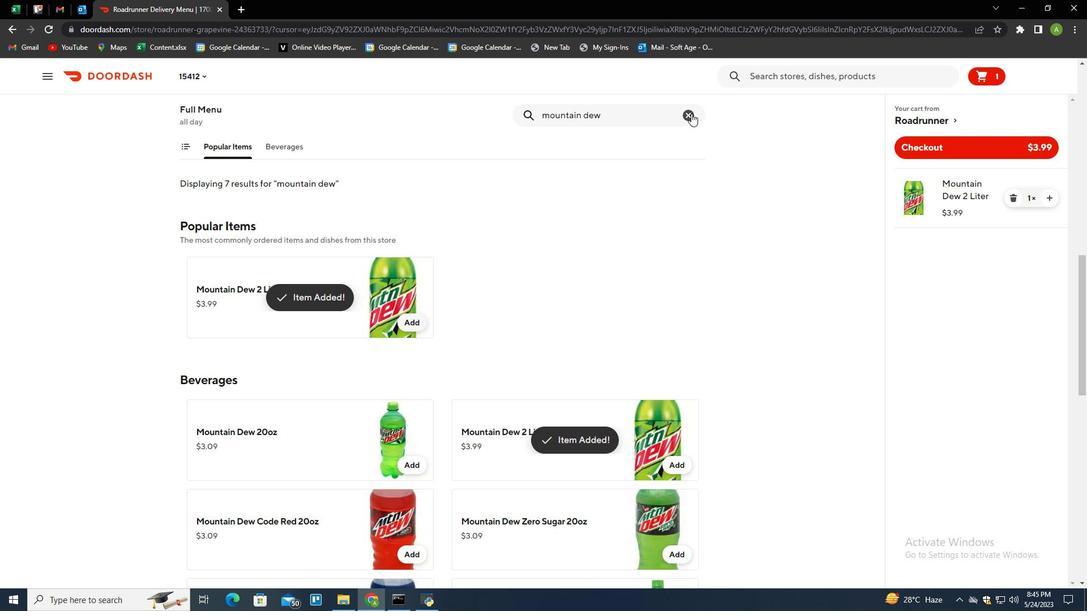 
Action: Mouse moved to (652, 115)
Screenshot: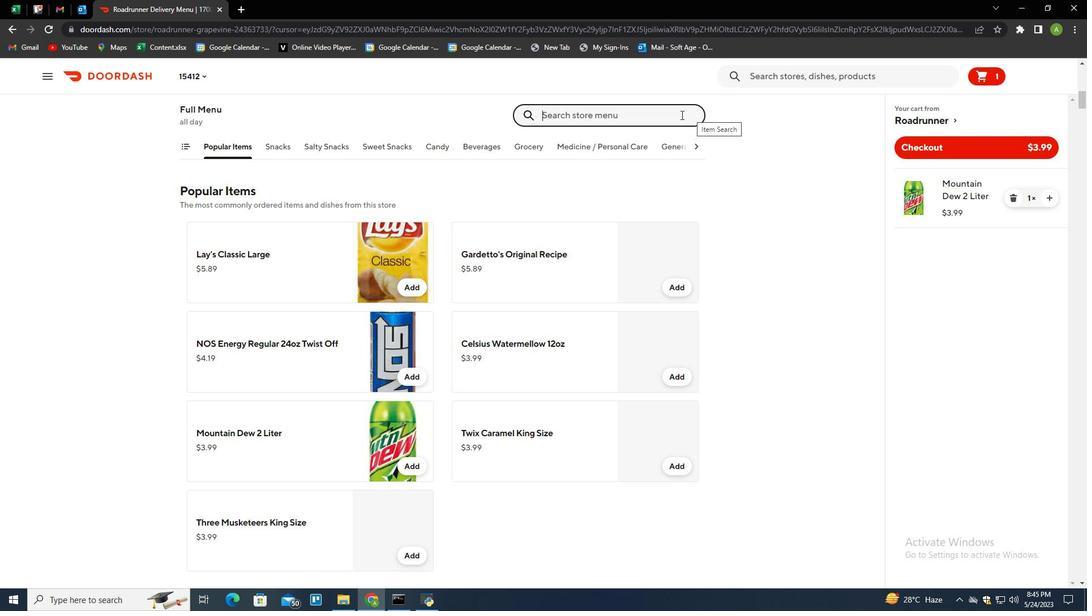 
Action: Key pressed jack<Key.space>links<Key.space>beef<Key.space>jerky<Key.space>originals<Key.enter>
Screenshot: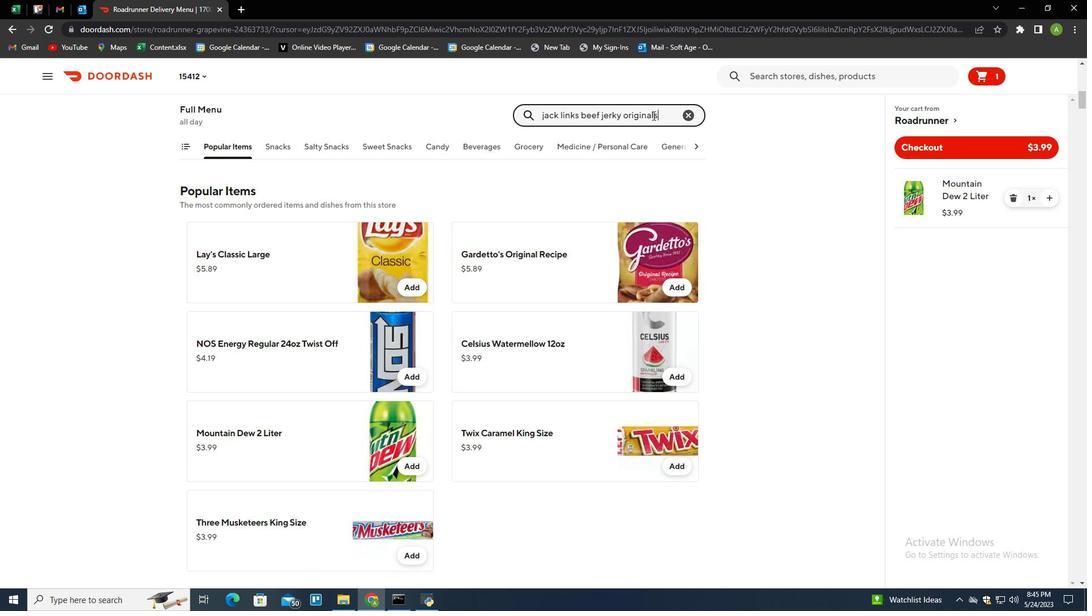 
Action: Mouse moved to (408, 306)
Screenshot: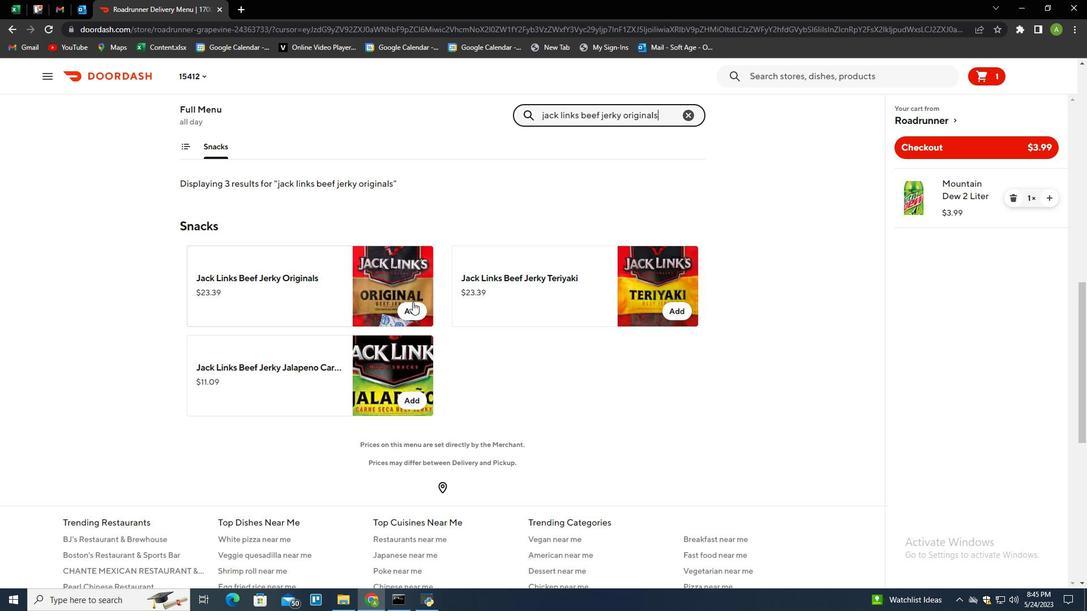 
Action: Mouse pressed left at (408, 306)
Screenshot: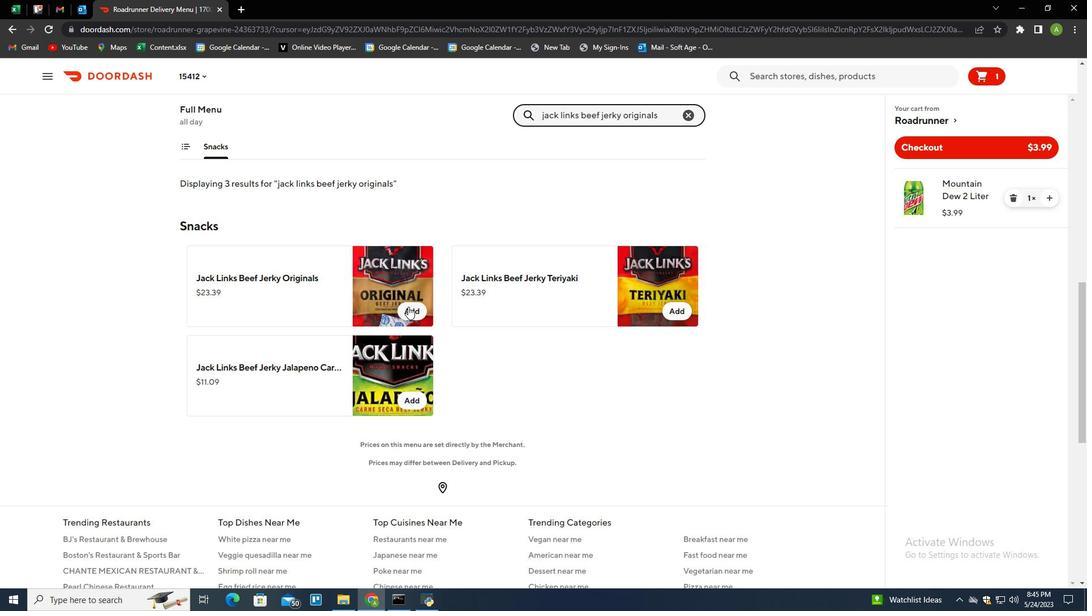 
Action: Mouse moved to (738, 215)
Screenshot: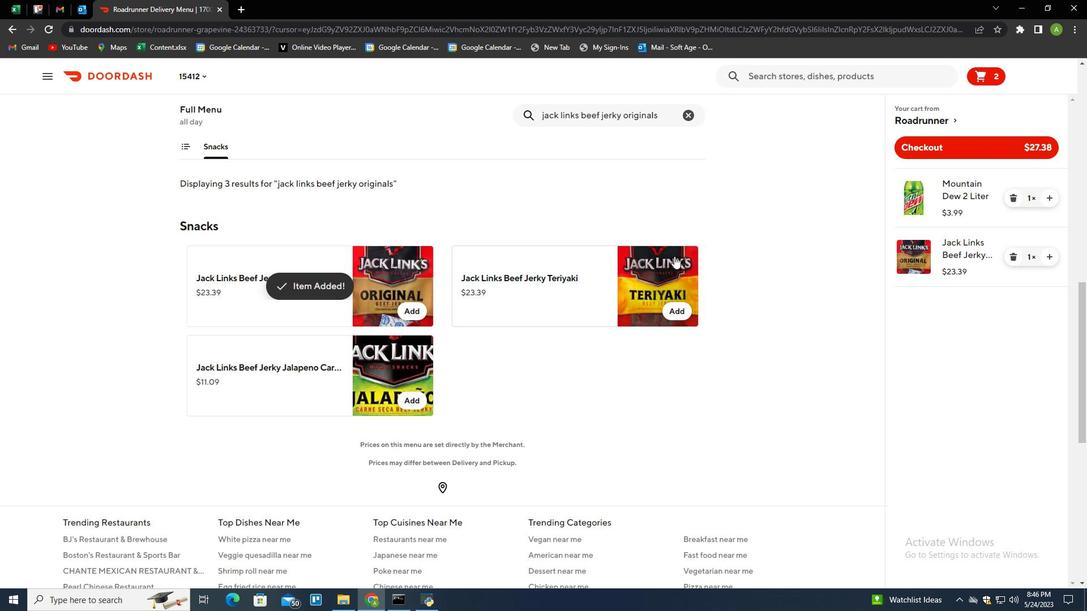 
Action: Mouse scrolled (738, 215) with delta (0, 0)
Screenshot: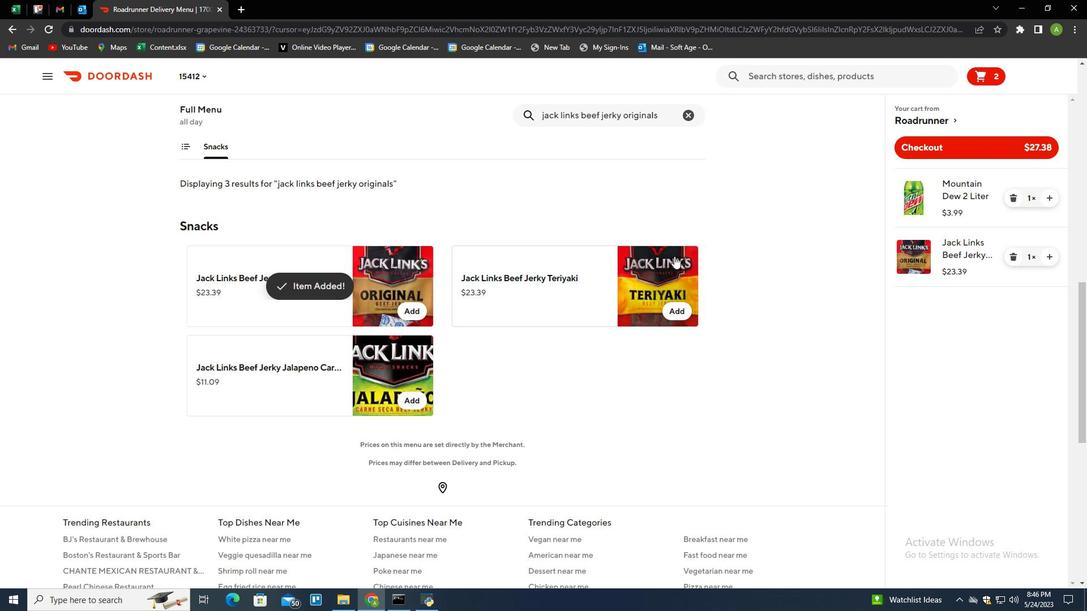 
Action: Mouse moved to (916, 151)
Screenshot: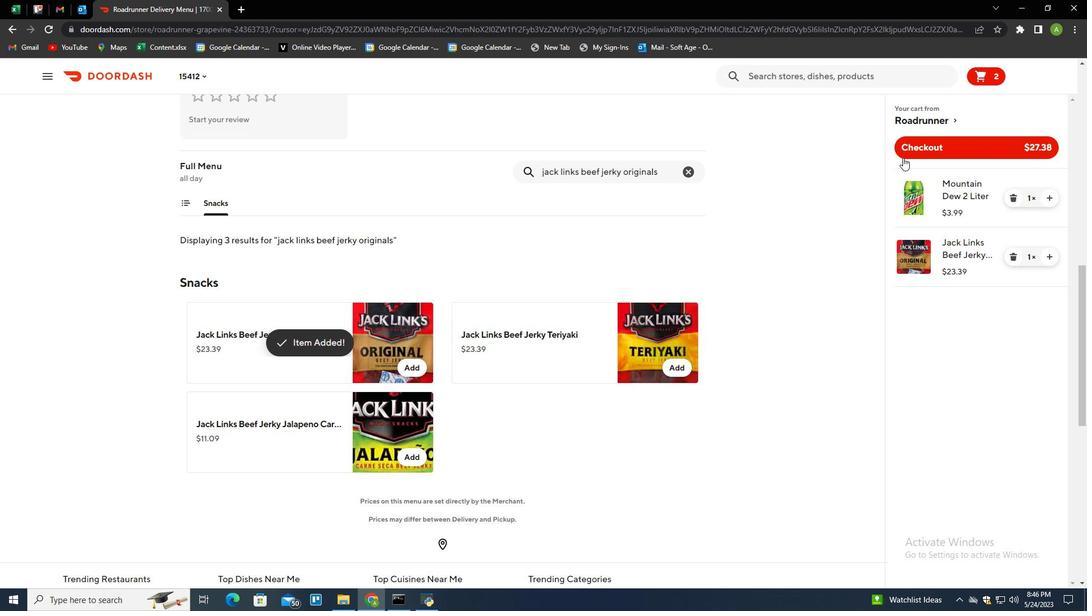 
Action: Mouse pressed left at (916, 151)
Screenshot: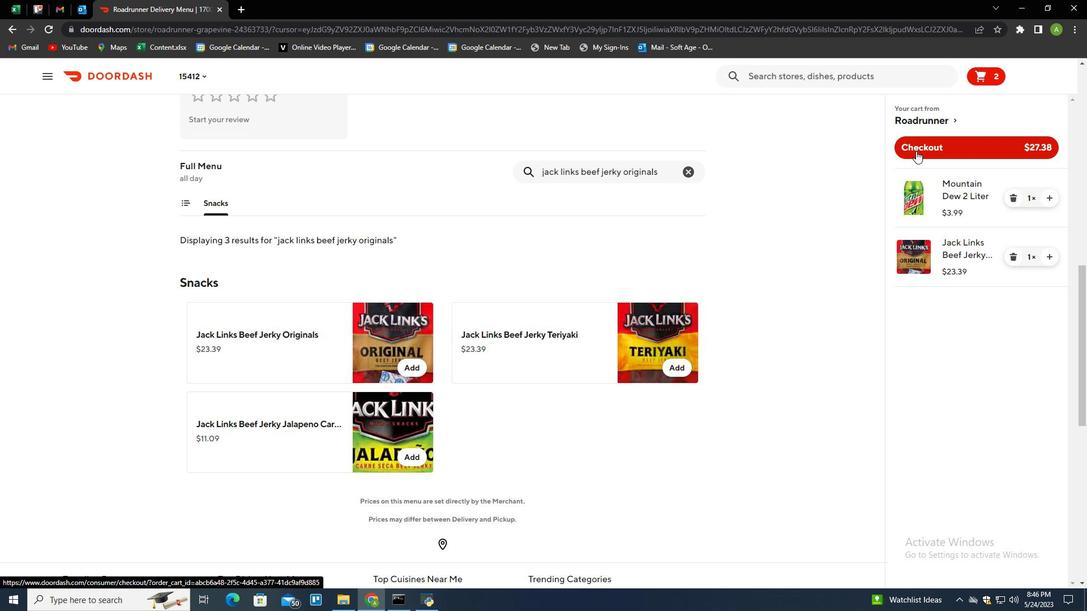 
Action: Mouse moved to (634, 245)
Screenshot: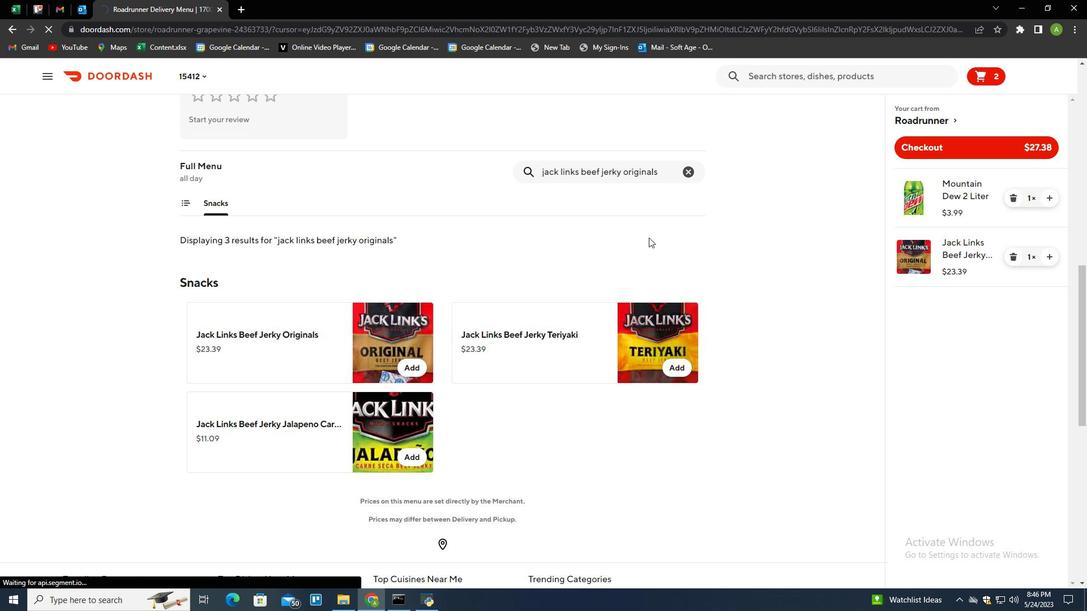 
